 Task: Look for space in Cifuentes, Cuba from 1st August, 2023 to 5th August, 2023 for 3 adults, 1 child in price range Rs.13000 to Rs.20000. Place can be entire place with 2 bedrooms having 3 beds and 2 bathrooms. Property type can be flatguest house, hotel. Booking option can be shelf check-in. Required host language is .
Action: Mouse moved to (393, 88)
Screenshot: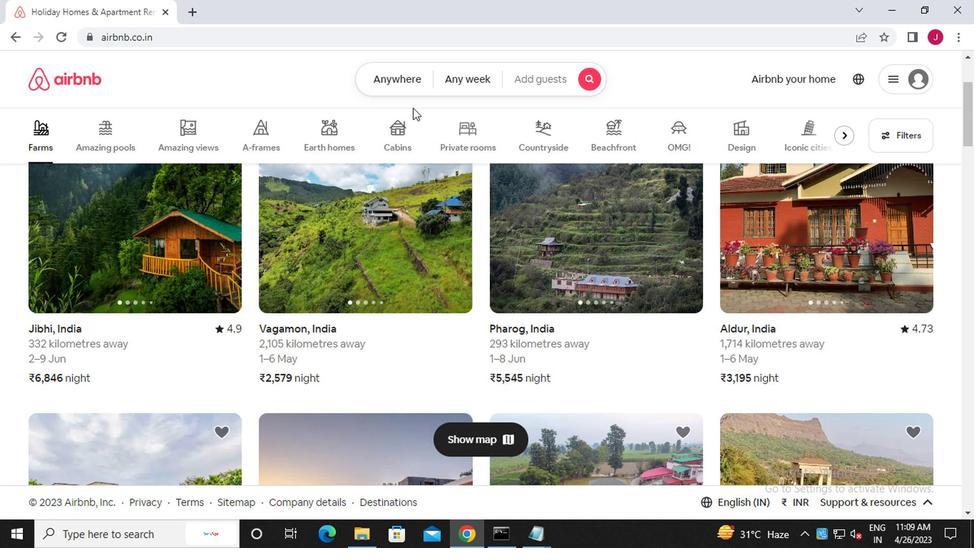 
Action: Mouse pressed left at (393, 88)
Screenshot: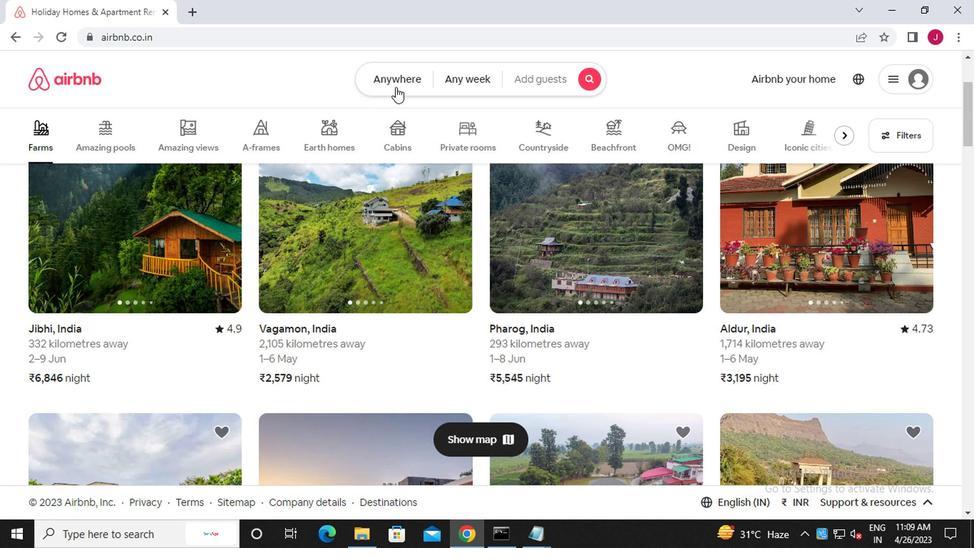 
Action: Mouse moved to (221, 132)
Screenshot: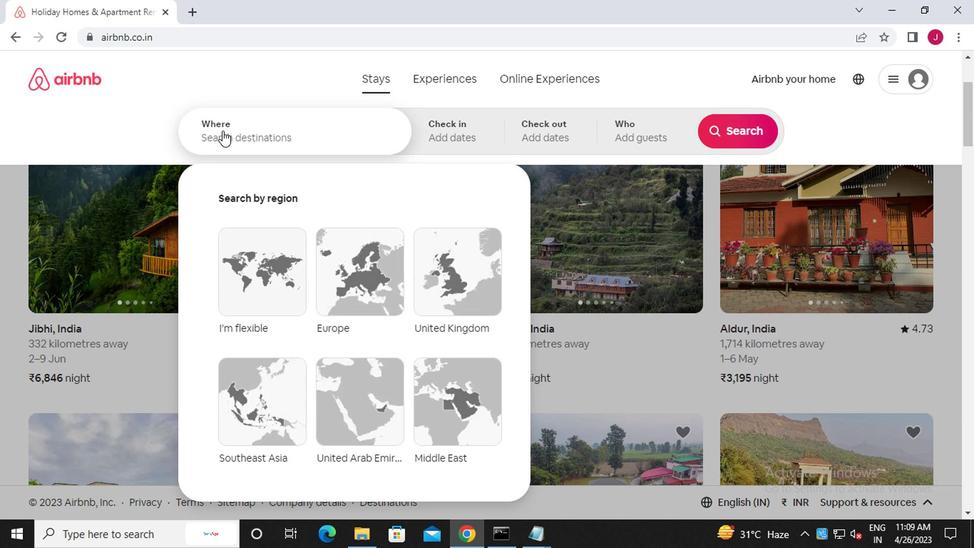 
Action: Mouse pressed left at (221, 132)
Screenshot: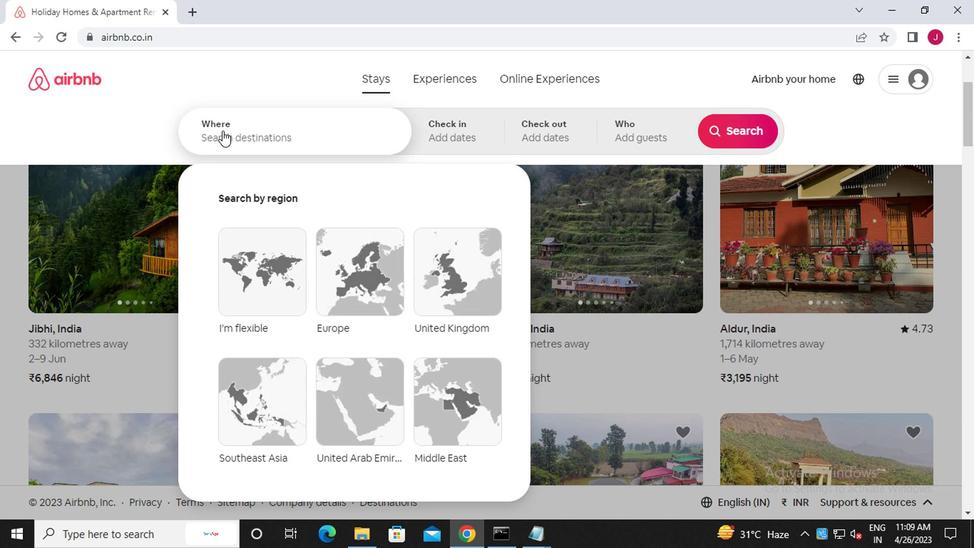 
Action: Mouse moved to (222, 132)
Screenshot: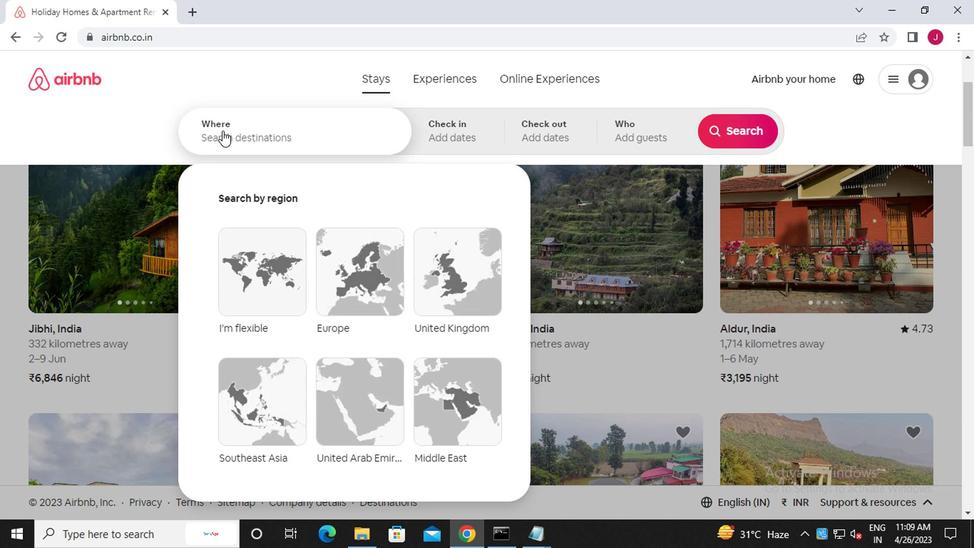
Action: Key pressed c<Key.caps_lock>ifuentes,
Screenshot: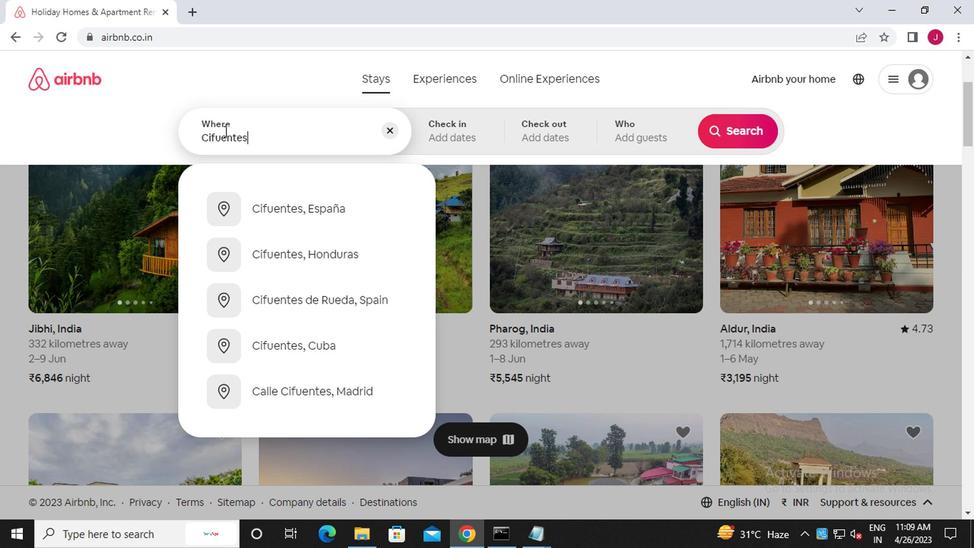 
Action: Mouse moved to (287, 300)
Screenshot: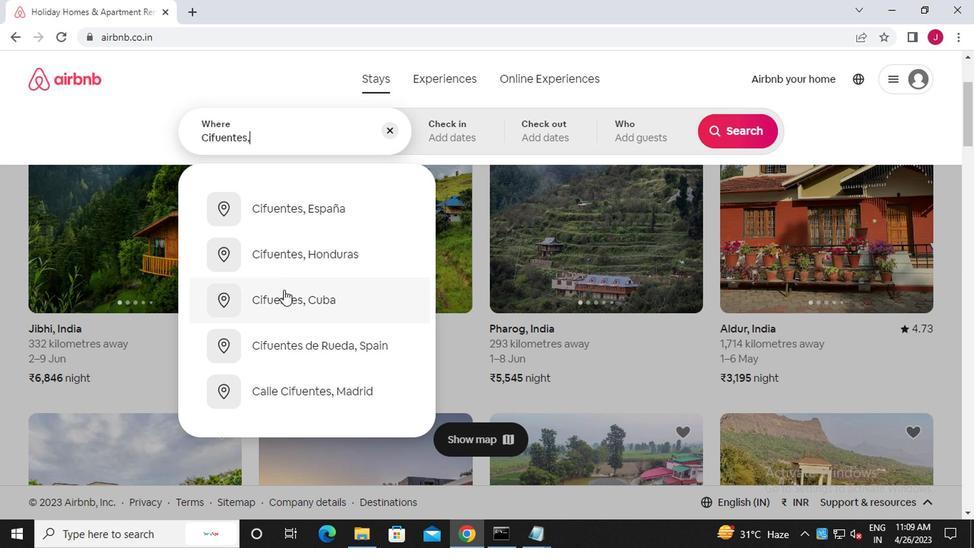 
Action: Mouse pressed left at (287, 300)
Screenshot: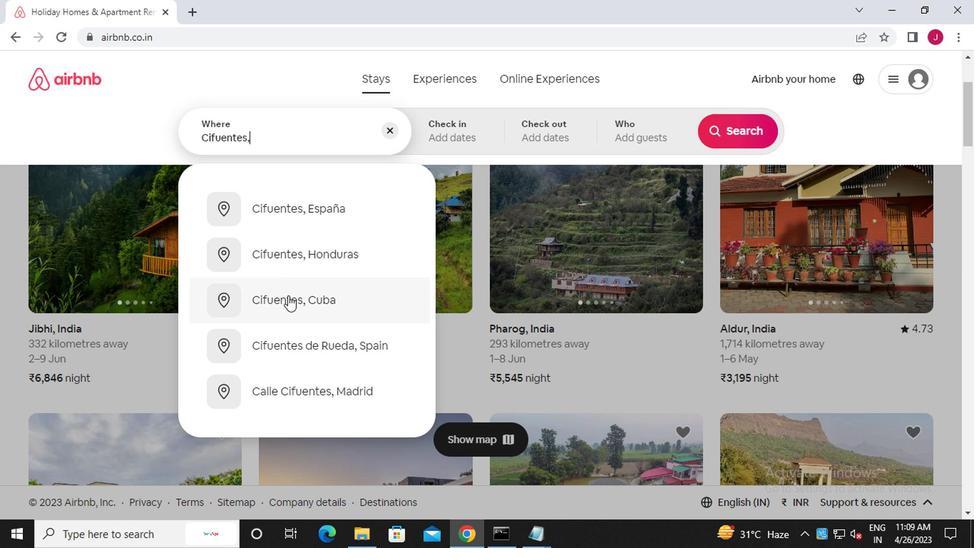 
Action: Mouse moved to (718, 249)
Screenshot: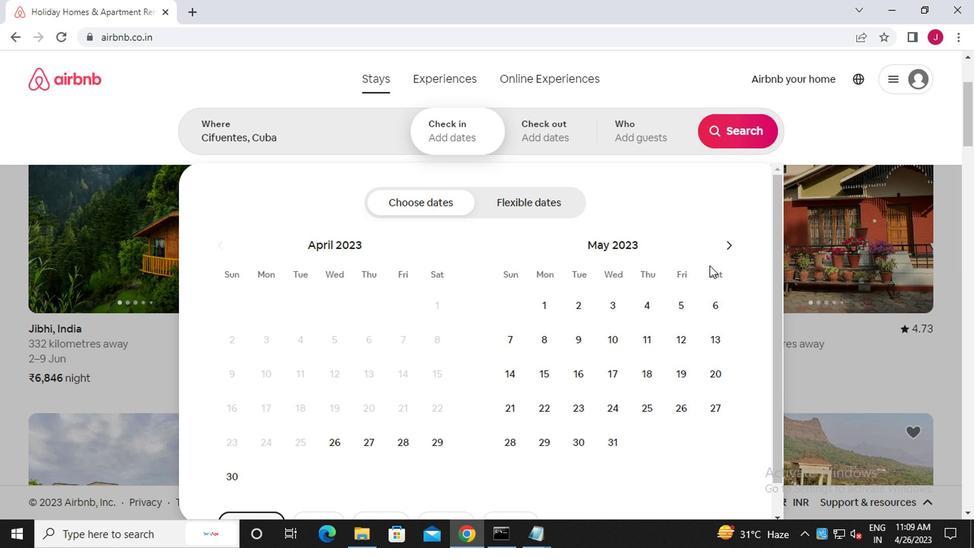 
Action: Mouse pressed left at (718, 249)
Screenshot: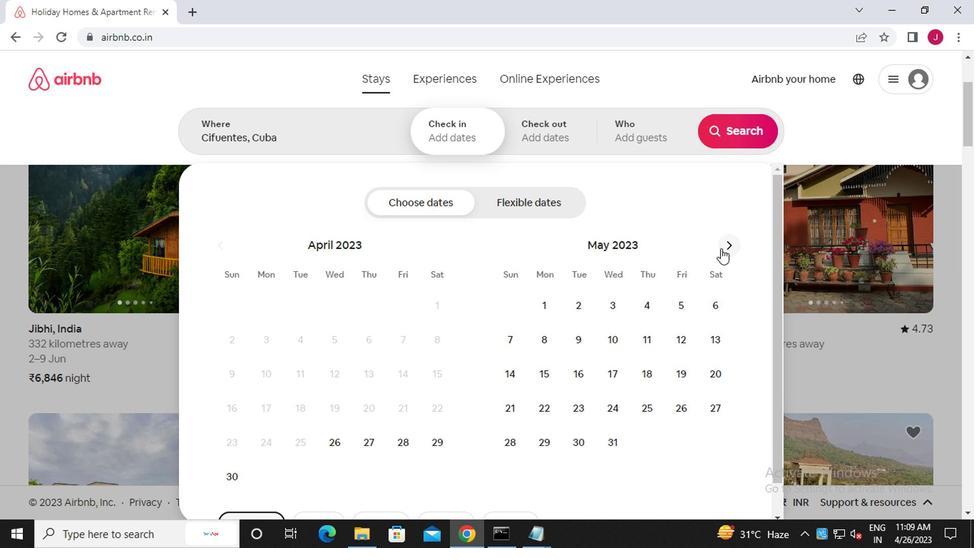 
Action: Mouse pressed left at (718, 249)
Screenshot: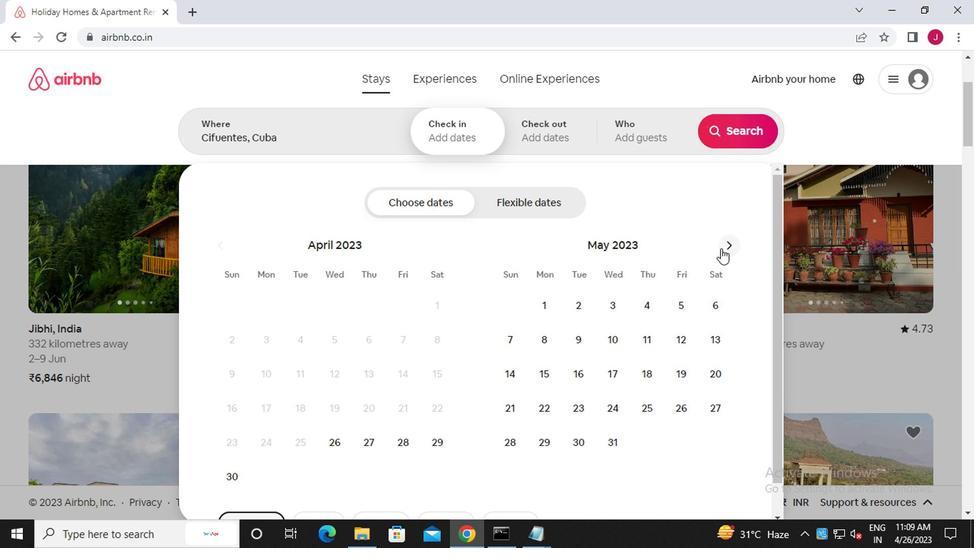 
Action: Mouse pressed left at (718, 249)
Screenshot: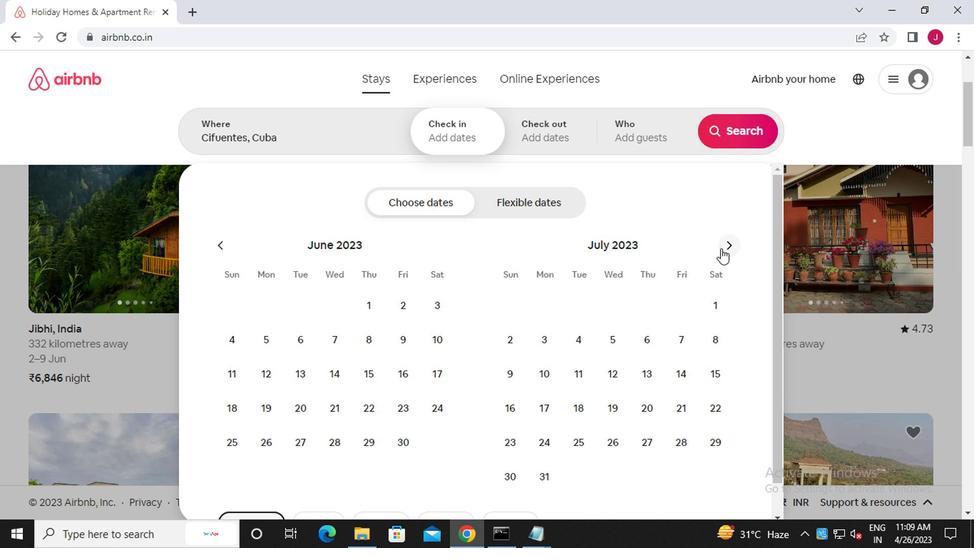 
Action: Mouse moved to (575, 304)
Screenshot: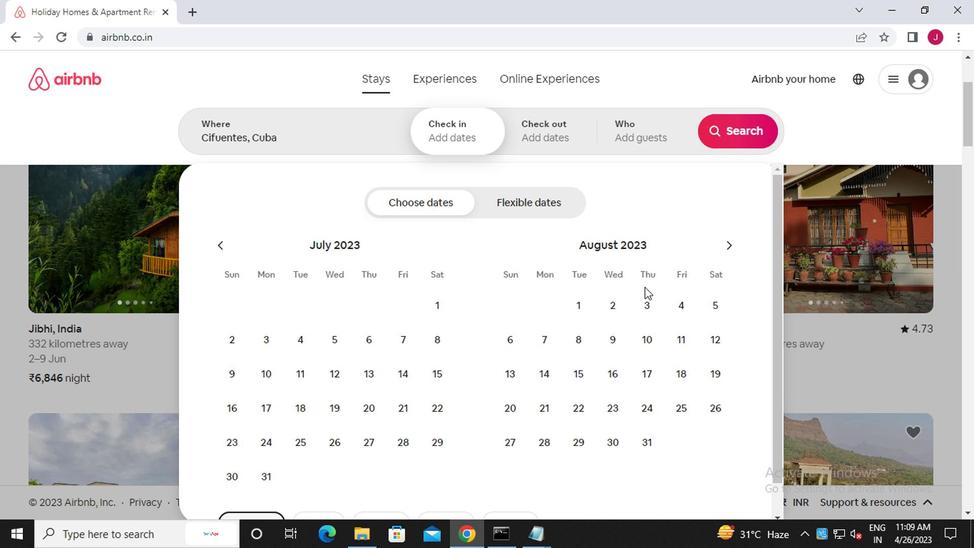 
Action: Mouse pressed left at (575, 304)
Screenshot: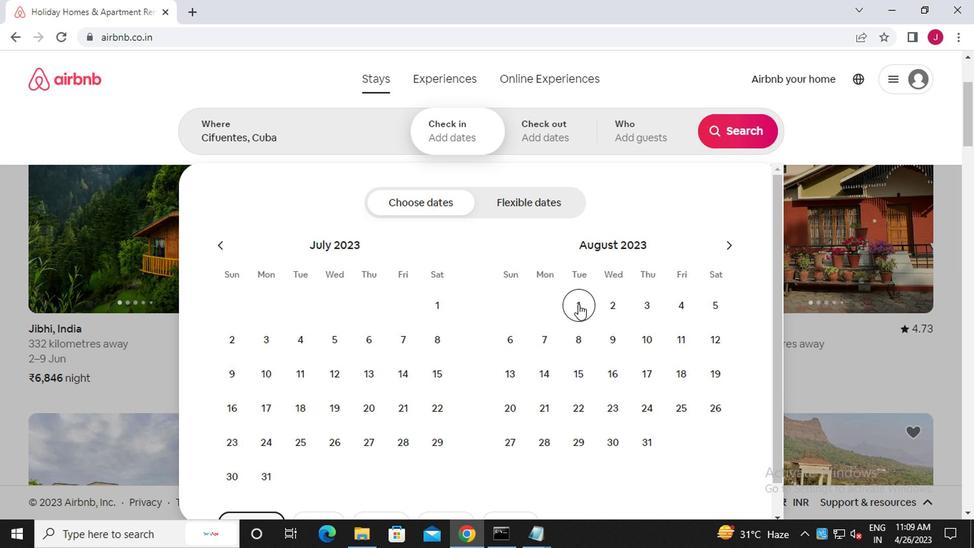 
Action: Mouse moved to (707, 303)
Screenshot: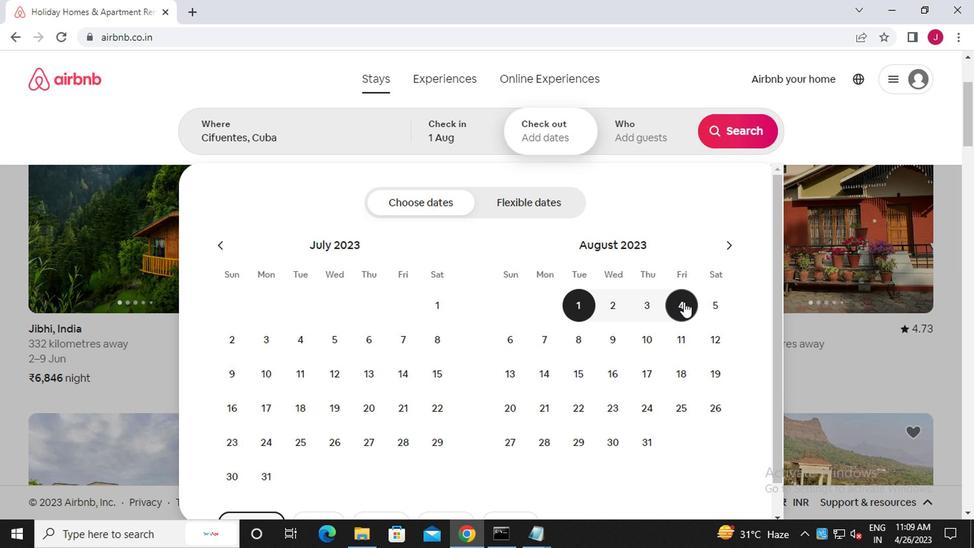 
Action: Mouse pressed left at (707, 303)
Screenshot: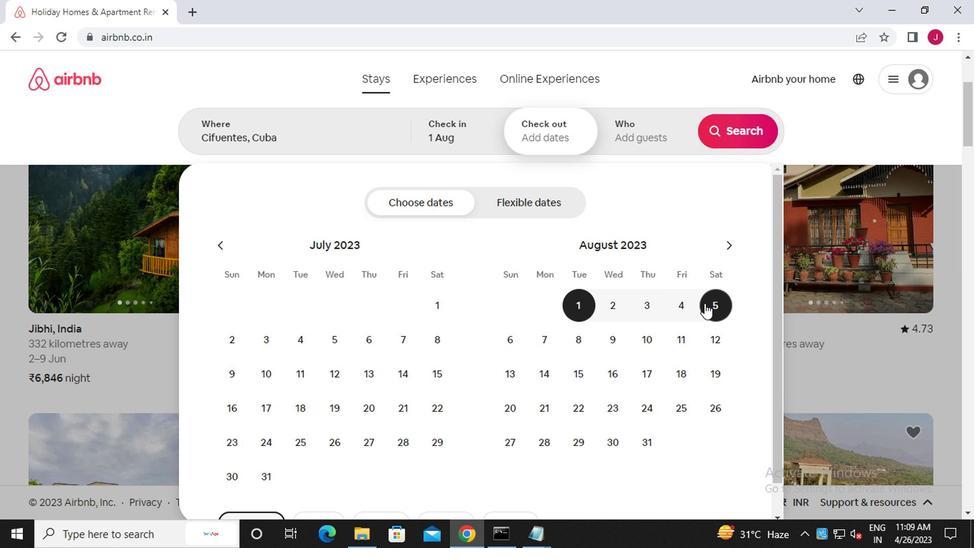 
Action: Mouse moved to (653, 140)
Screenshot: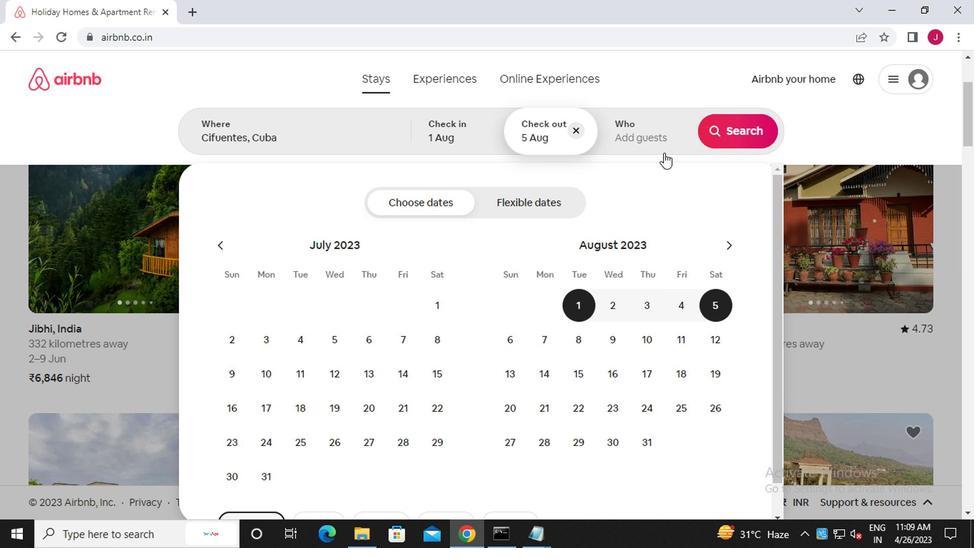 
Action: Mouse pressed left at (653, 140)
Screenshot: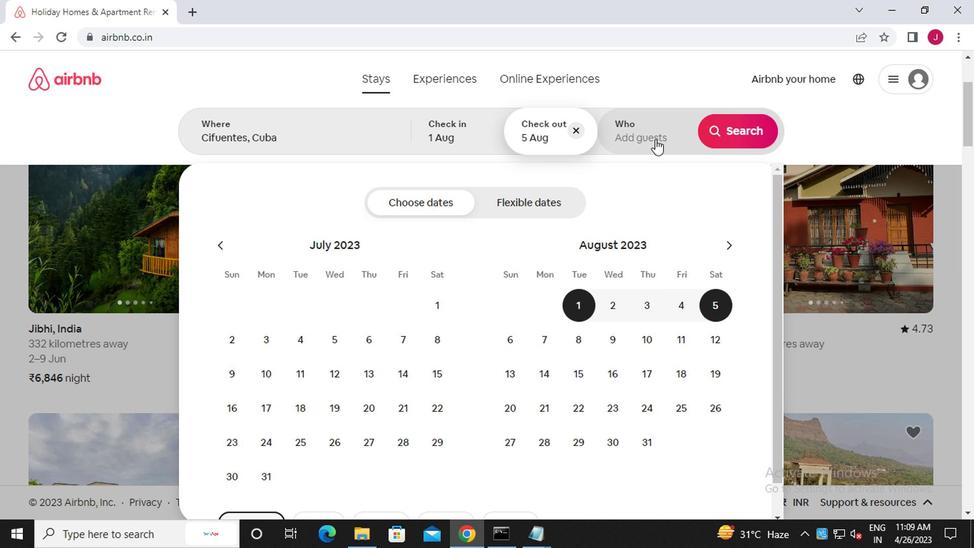 
Action: Mouse moved to (739, 206)
Screenshot: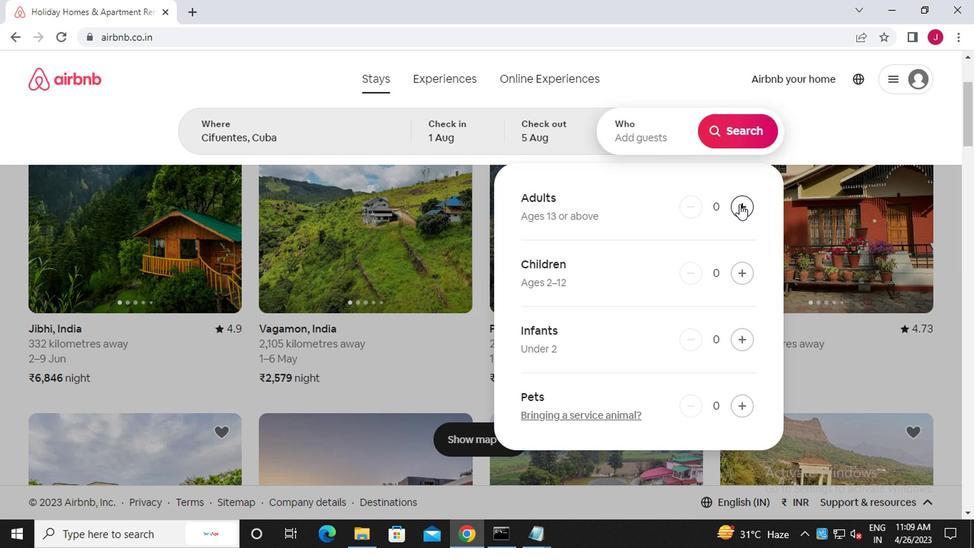 
Action: Mouse pressed left at (739, 206)
Screenshot: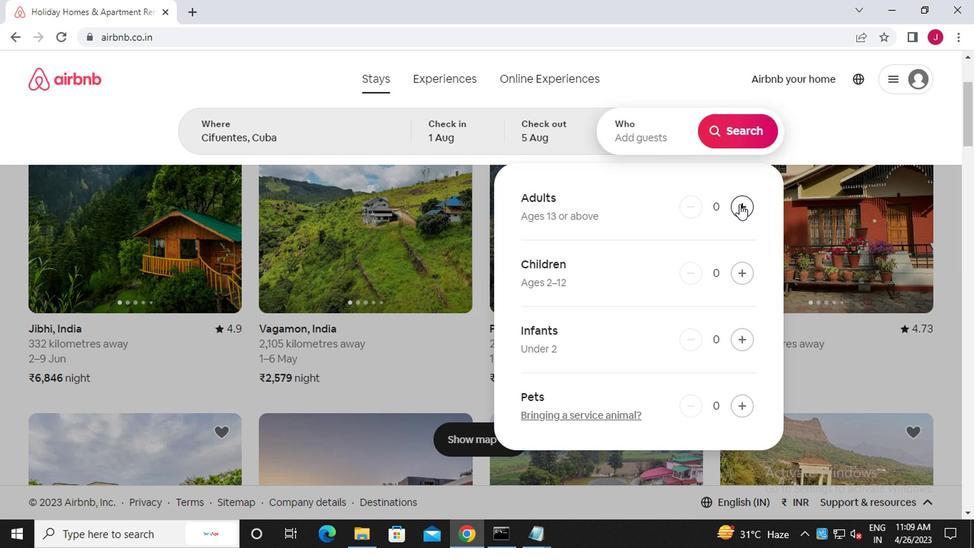 
Action: Mouse moved to (739, 206)
Screenshot: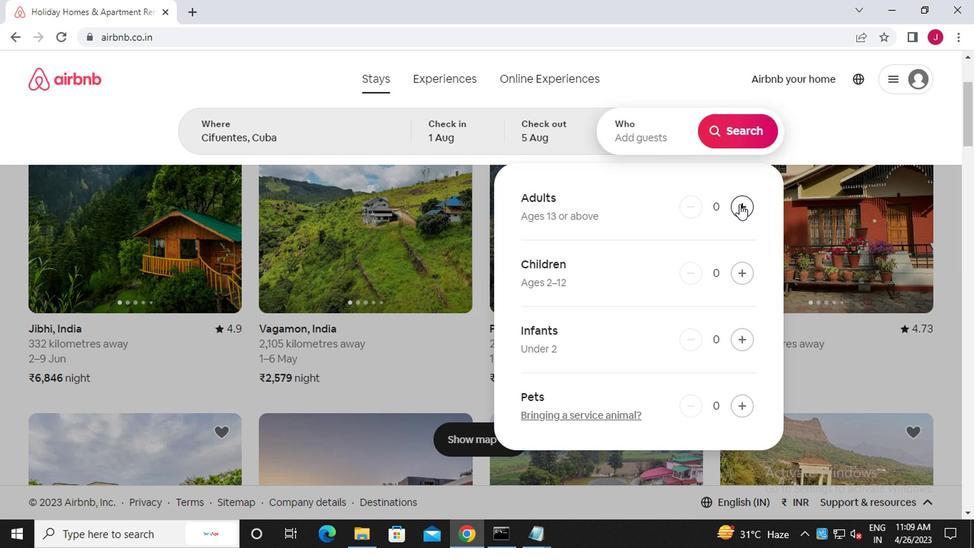 
Action: Mouse pressed left at (739, 206)
Screenshot: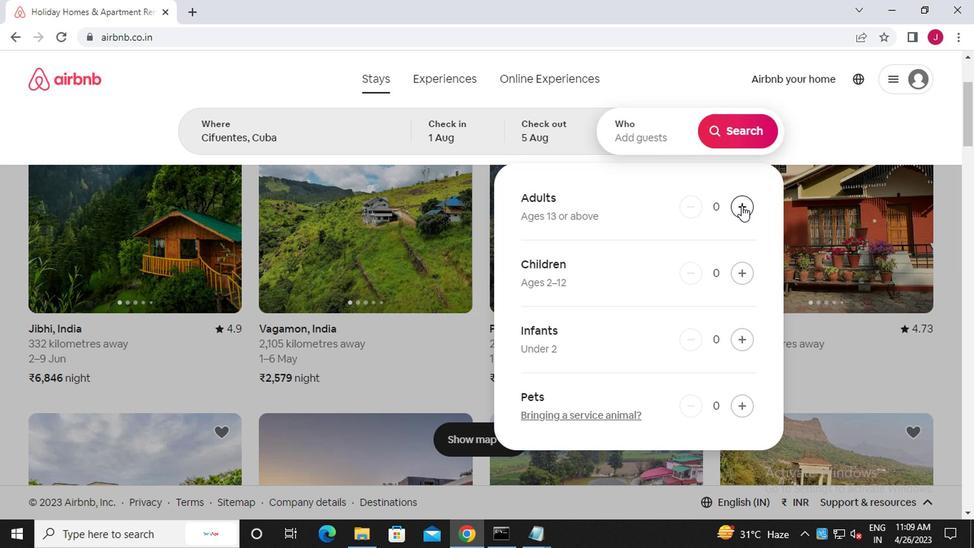 
Action: Mouse pressed left at (739, 206)
Screenshot: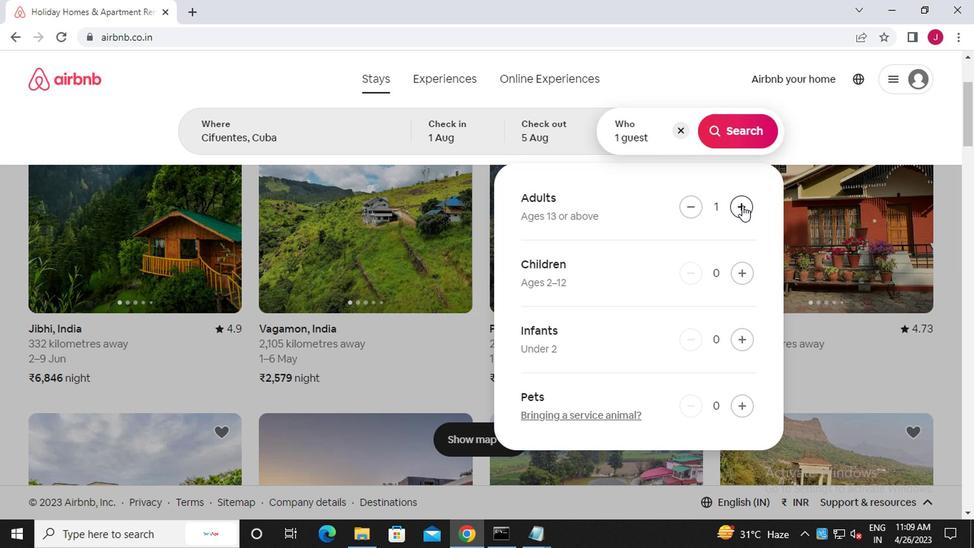 
Action: Mouse moved to (739, 269)
Screenshot: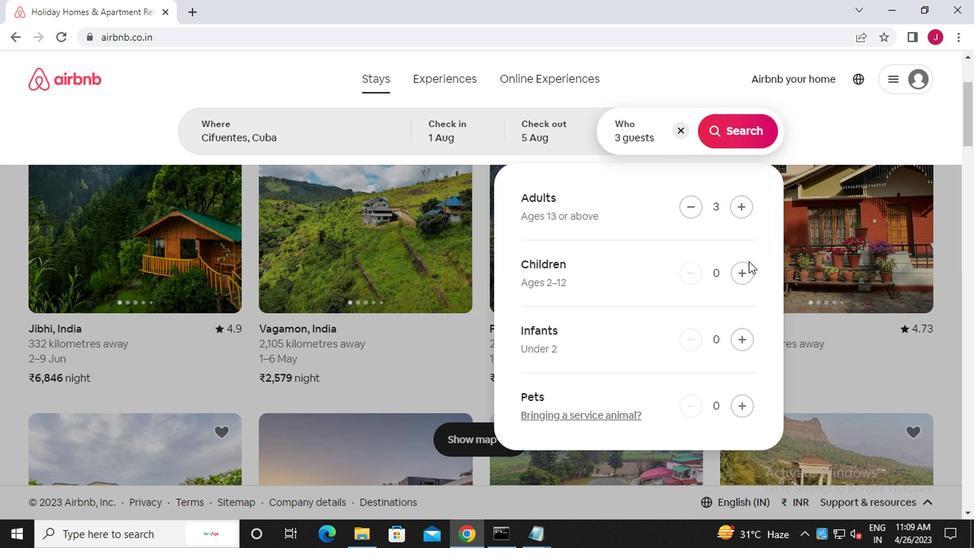 
Action: Mouse pressed left at (739, 269)
Screenshot: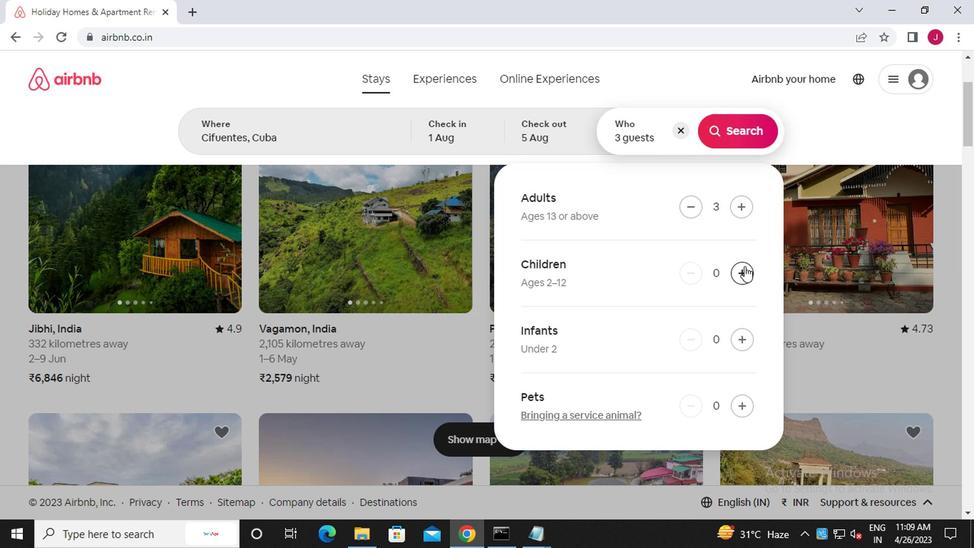 
Action: Mouse moved to (732, 129)
Screenshot: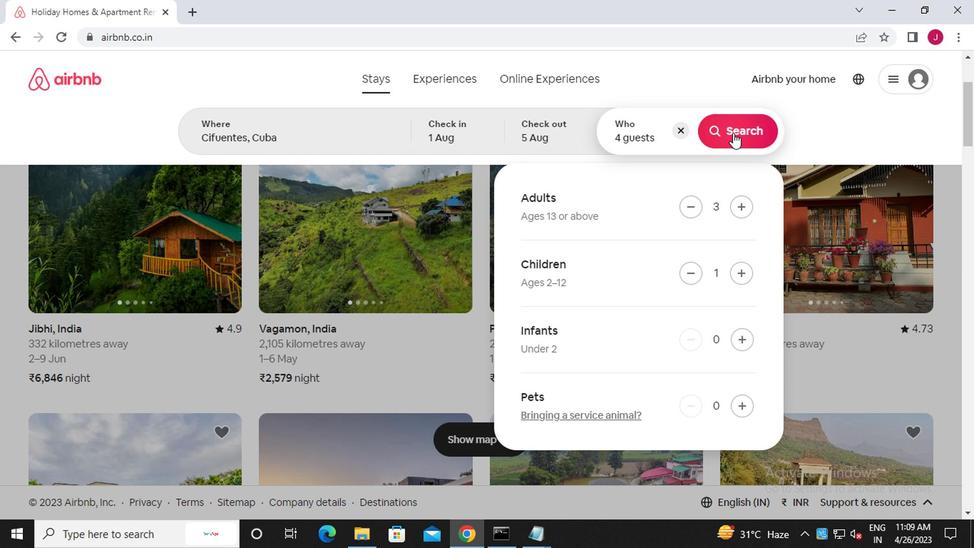 
Action: Mouse pressed left at (732, 129)
Screenshot: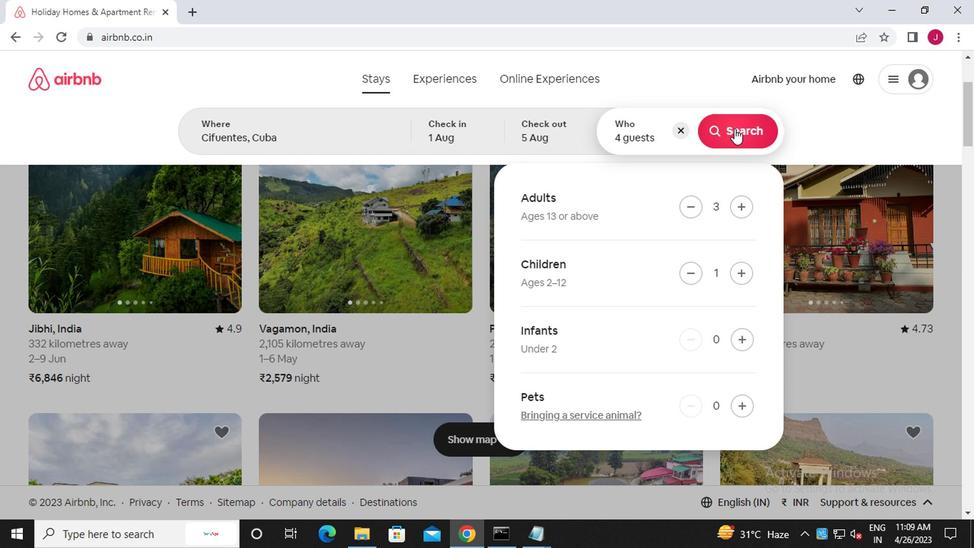 
Action: Mouse moved to (911, 129)
Screenshot: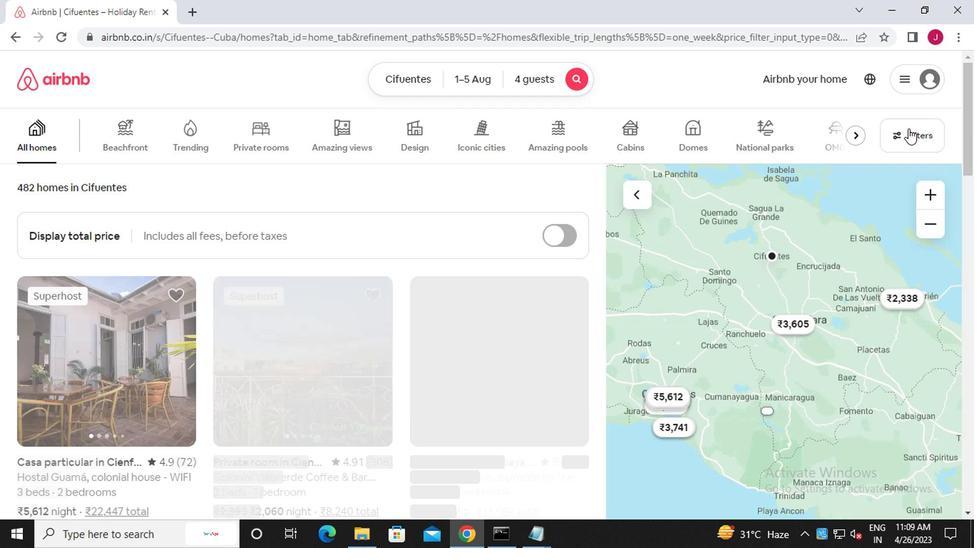 
Action: Mouse pressed left at (911, 129)
Screenshot: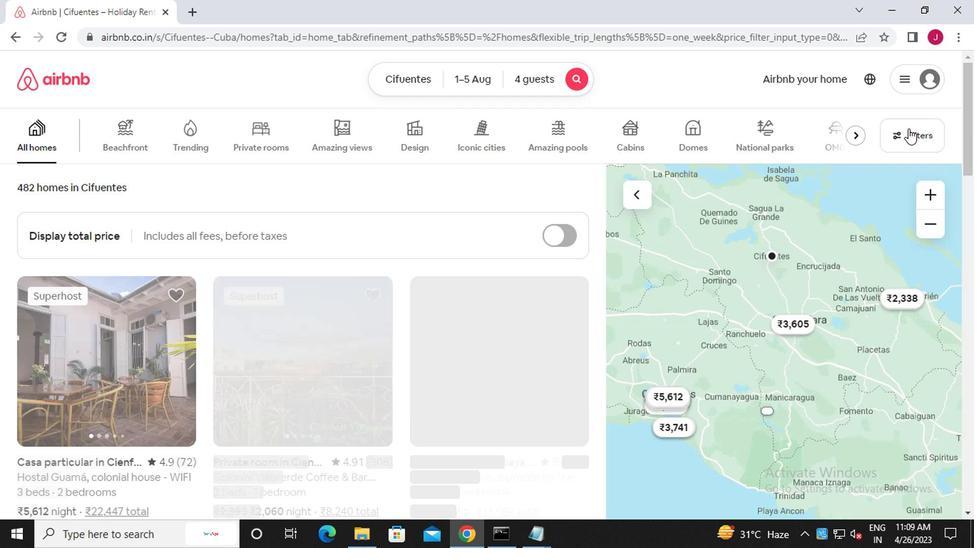 
Action: Mouse moved to (355, 304)
Screenshot: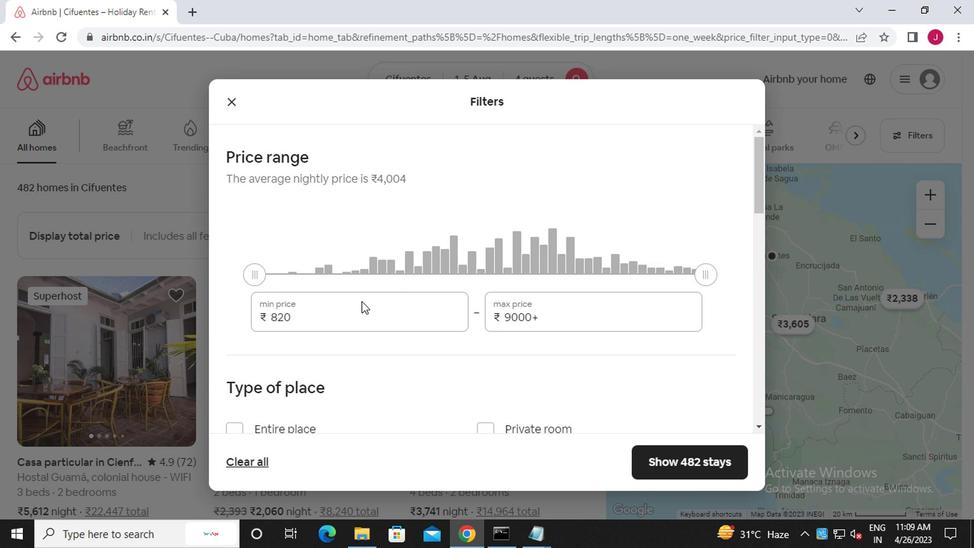 
Action: Mouse pressed left at (355, 304)
Screenshot: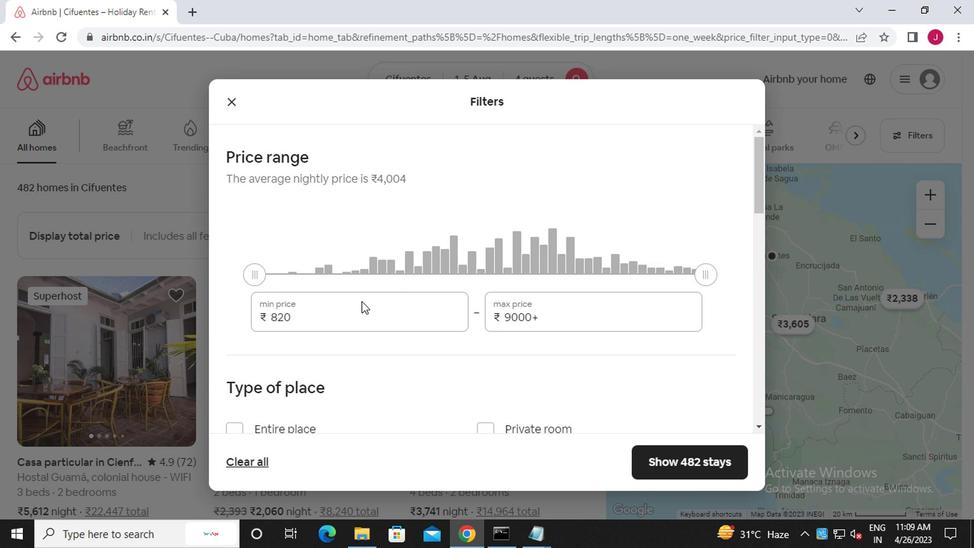 
Action: Mouse moved to (352, 302)
Screenshot: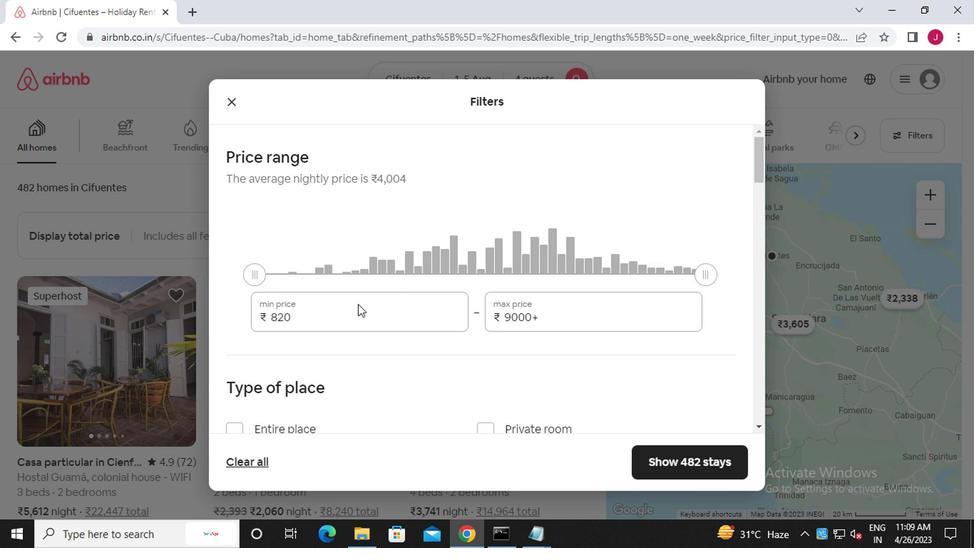 
Action: Key pressed <Key.backspace><Key.backspace><Key.backspace><Key.backspace><<97>><<99>><<96>><<96>><<96>>
Screenshot: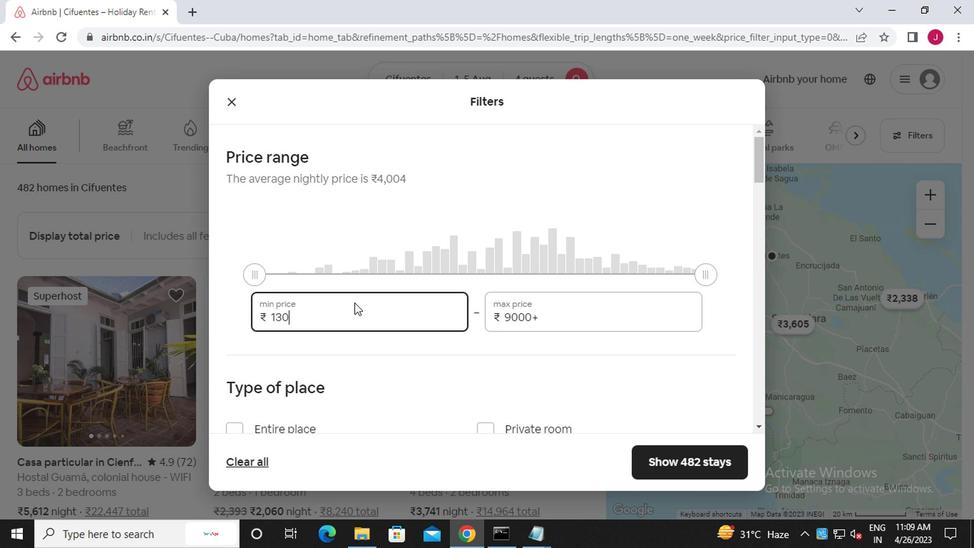 
Action: Mouse moved to (540, 318)
Screenshot: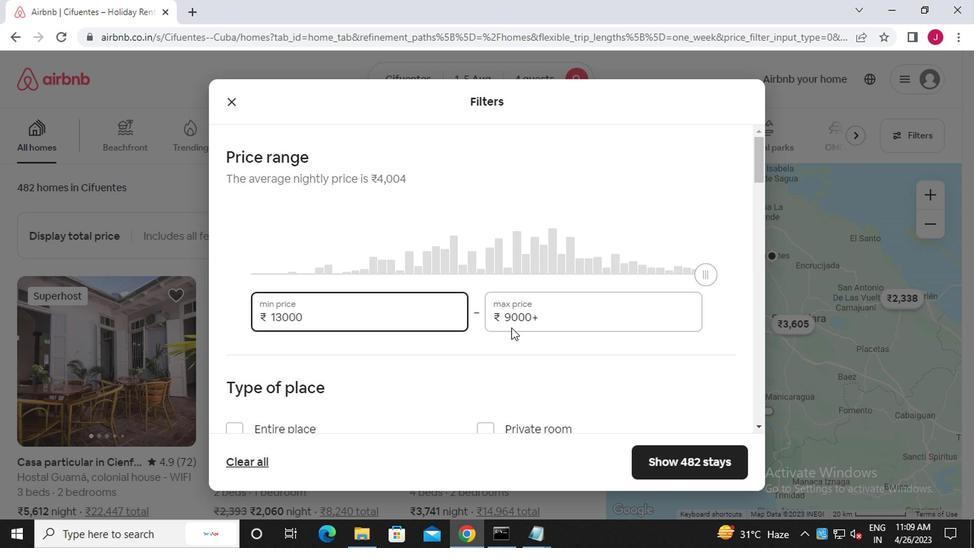
Action: Mouse pressed left at (540, 318)
Screenshot: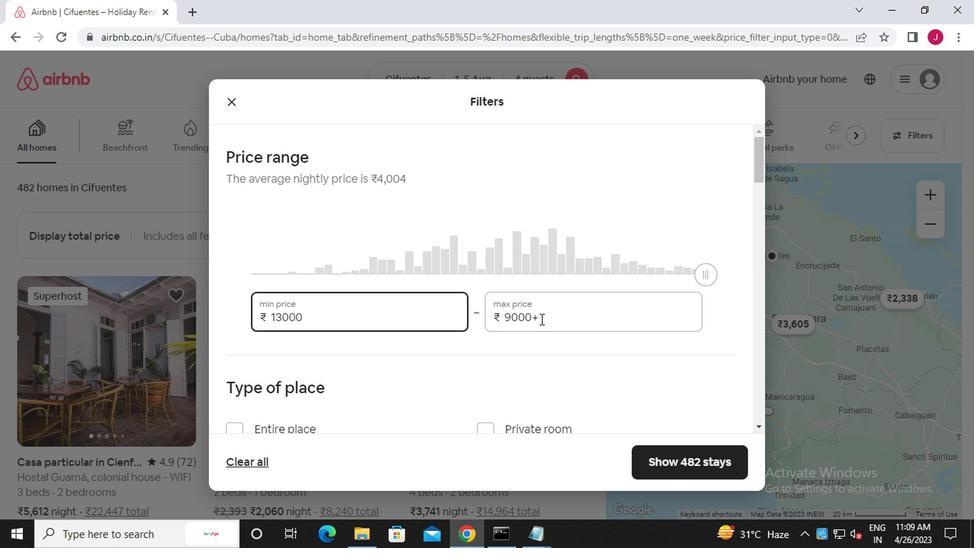 
Action: Key pressed <Key.backspace><Key.backspace><Key.backspace><Key.backspace><Key.backspace><Key.backspace><Key.backspace><Key.backspace><Key.backspace><Key.backspace><<98>><<96>><<96>><<96>><<96>>
Screenshot: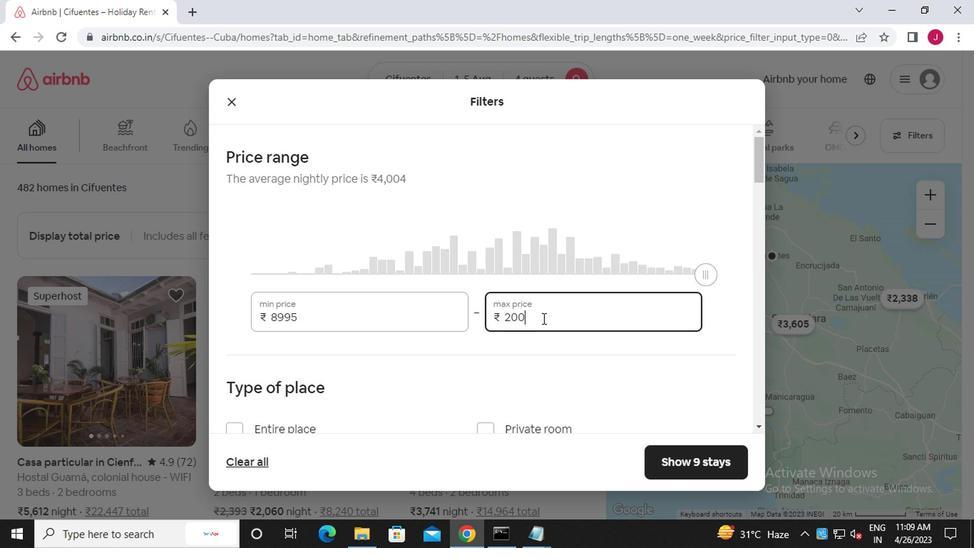 
Action: Mouse scrolled (540, 318) with delta (0, 0)
Screenshot: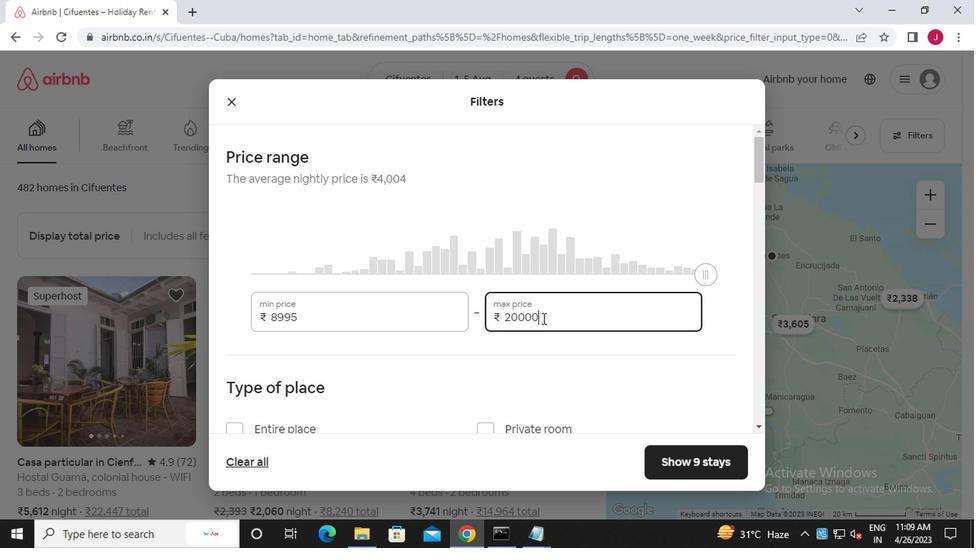 
Action: Mouse scrolled (540, 318) with delta (0, 0)
Screenshot: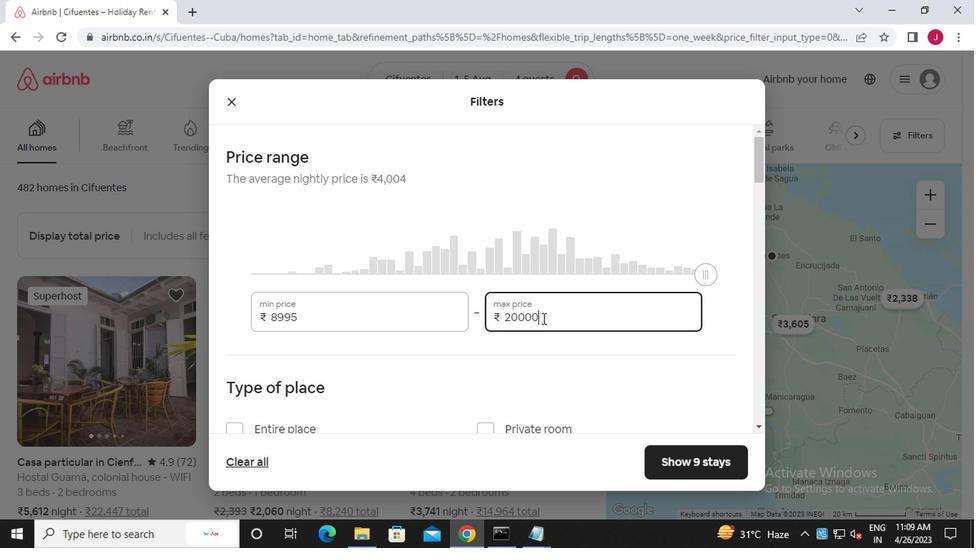 
Action: Mouse scrolled (540, 318) with delta (0, 0)
Screenshot: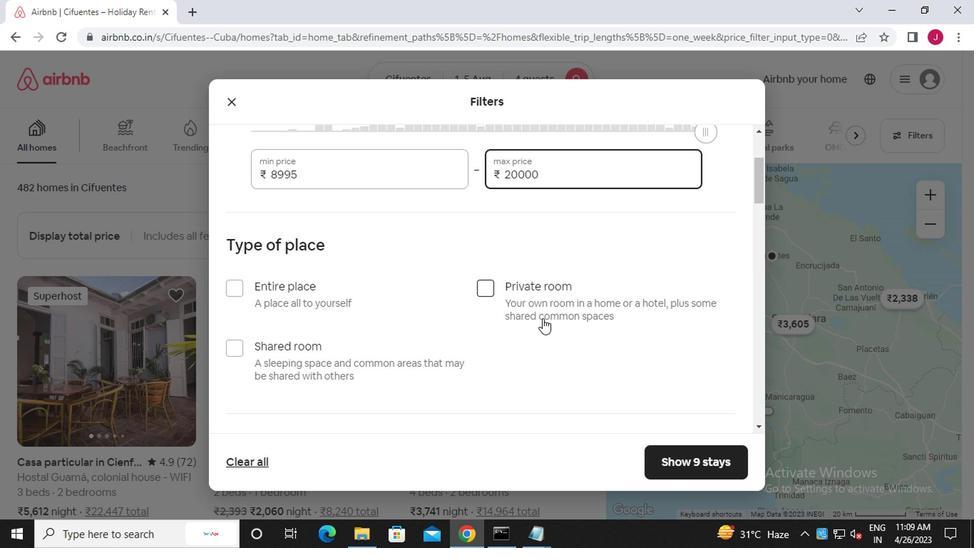 
Action: Mouse moved to (237, 222)
Screenshot: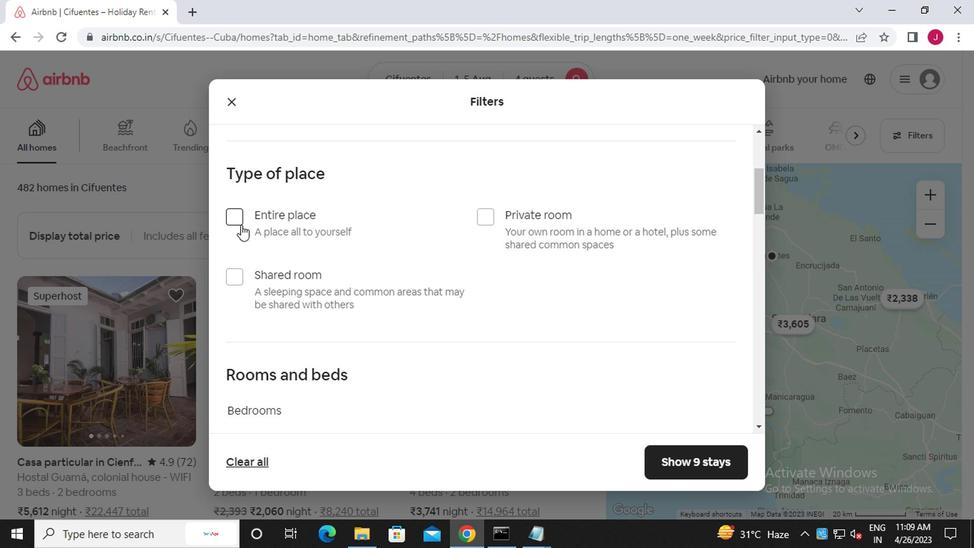 
Action: Mouse pressed left at (237, 222)
Screenshot: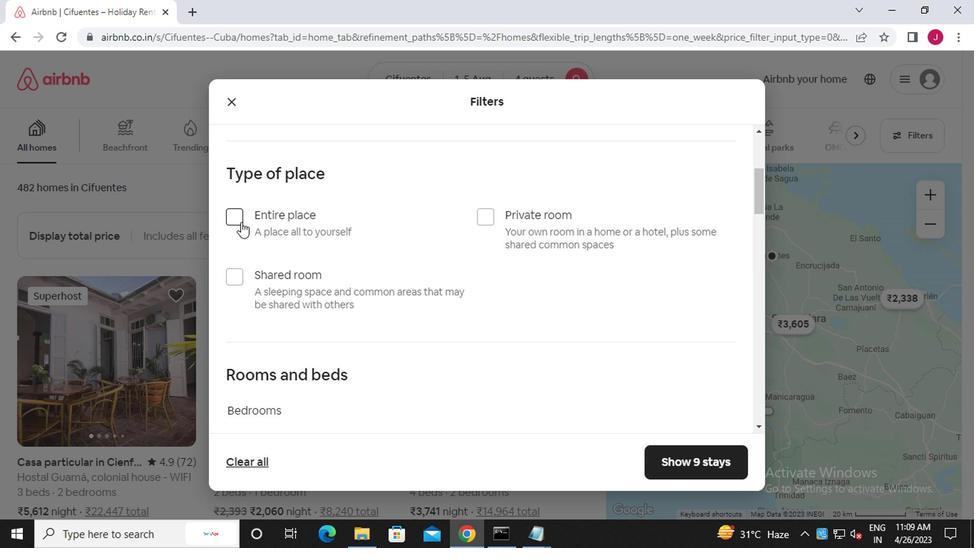 
Action: Mouse moved to (346, 259)
Screenshot: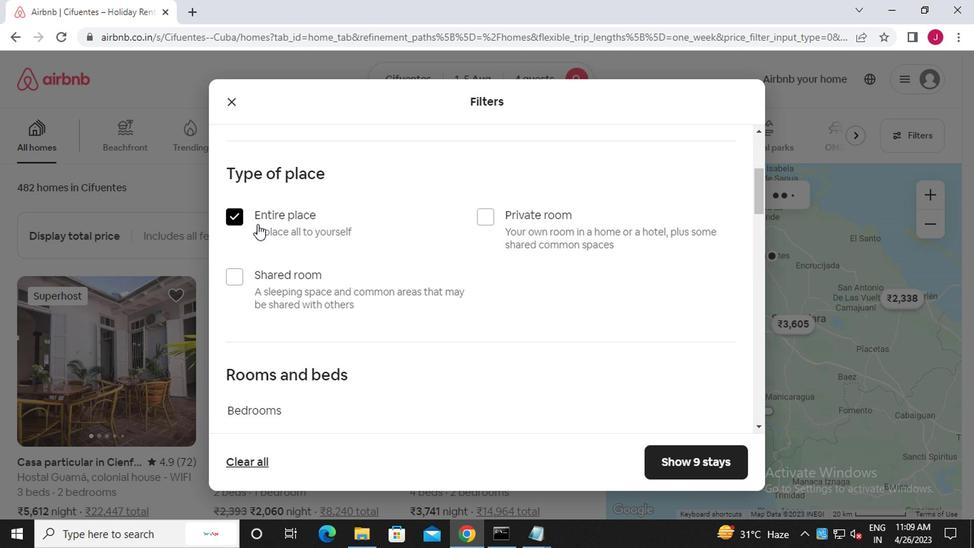 
Action: Mouse scrolled (346, 258) with delta (0, -1)
Screenshot: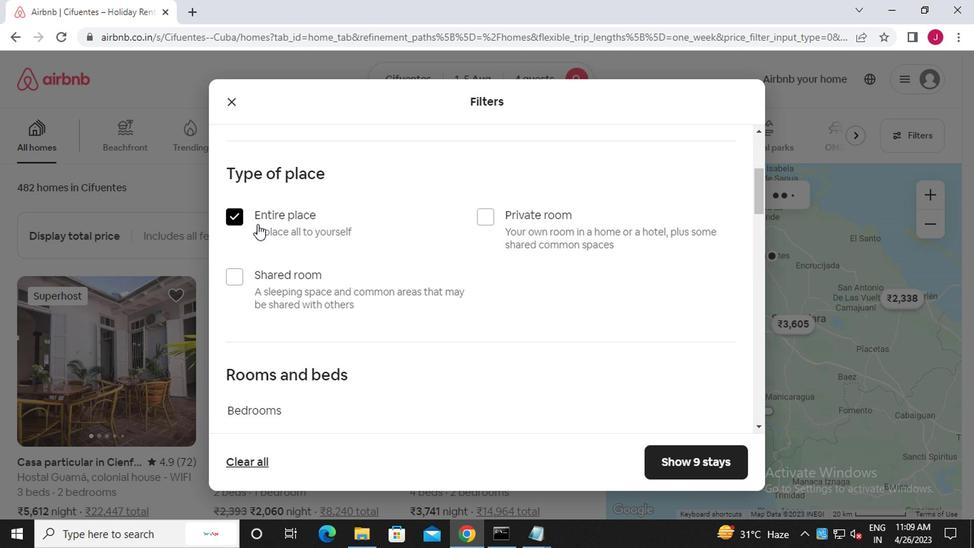 
Action: Mouse moved to (346, 259)
Screenshot: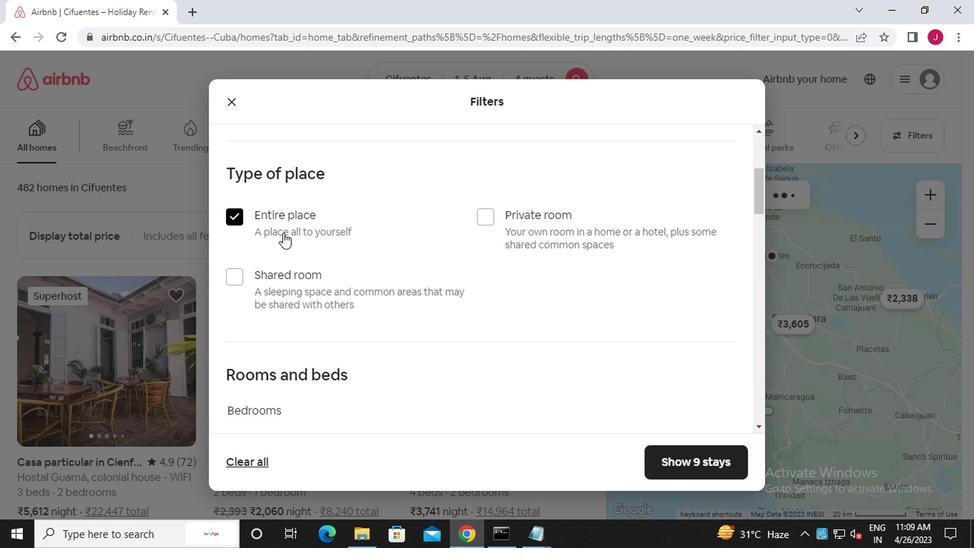 
Action: Mouse scrolled (346, 258) with delta (0, -1)
Screenshot: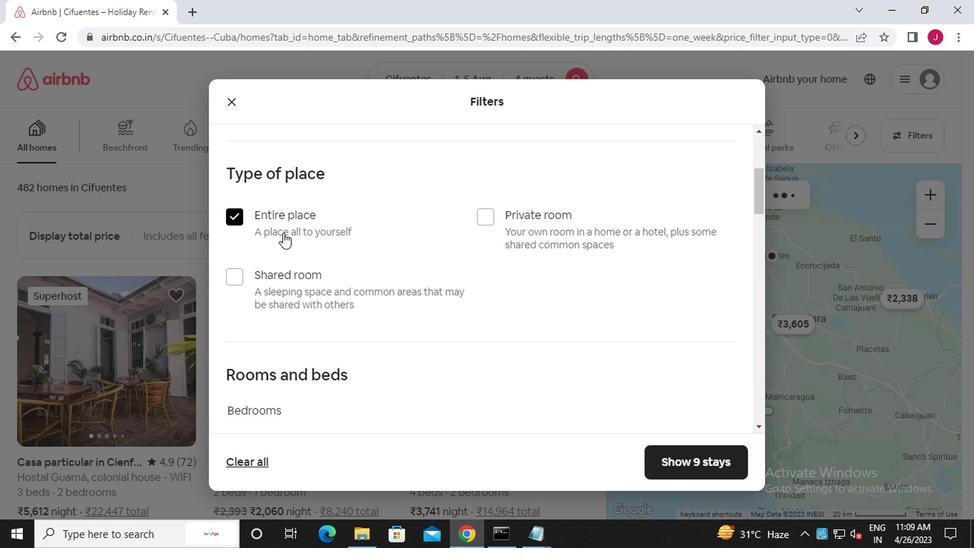 
Action: Mouse scrolled (346, 258) with delta (0, -1)
Screenshot: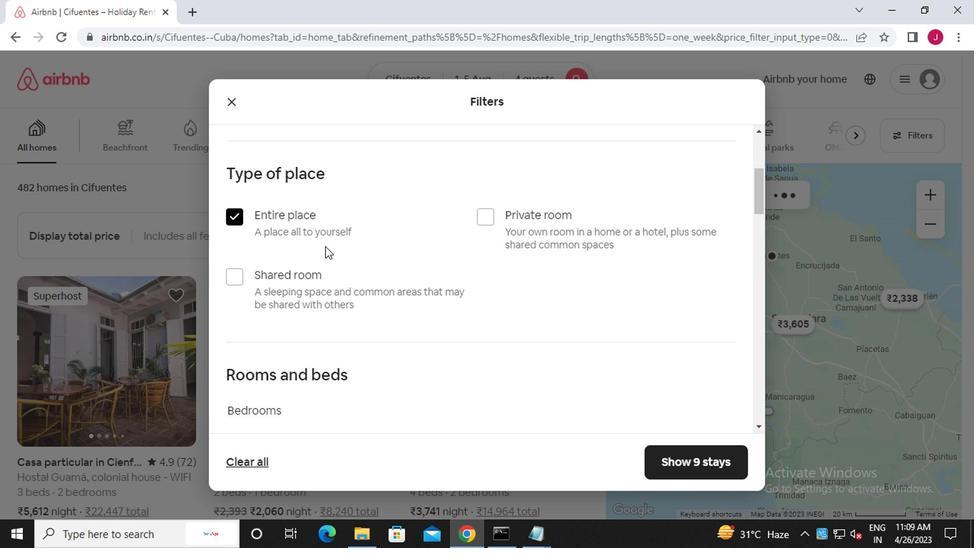 
Action: Mouse moved to (353, 238)
Screenshot: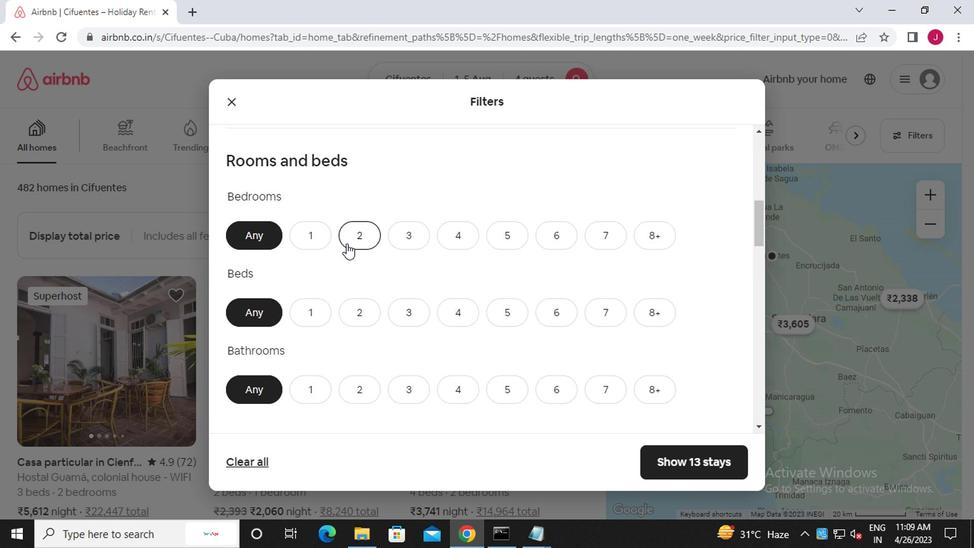 
Action: Mouse pressed left at (353, 238)
Screenshot: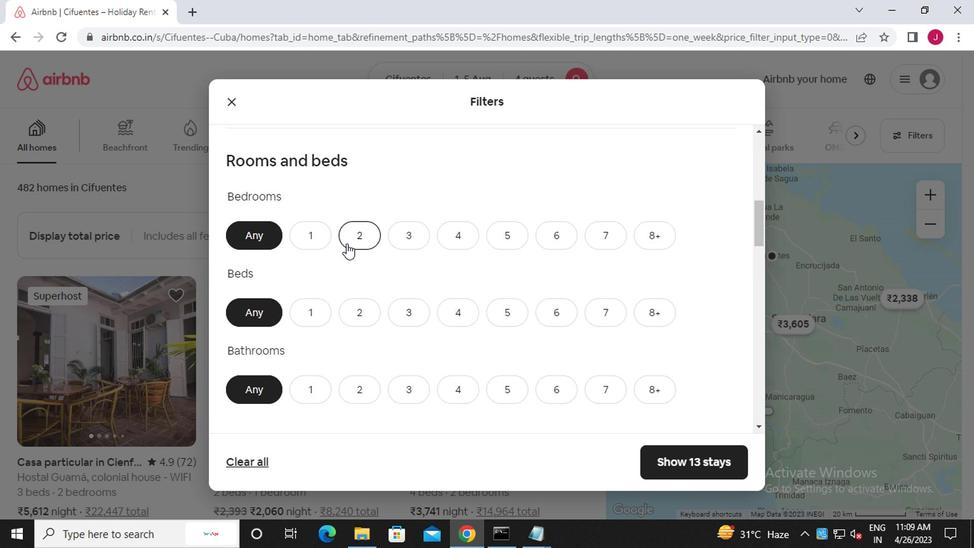 
Action: Mouse moved to (400, 309)
Screenshot: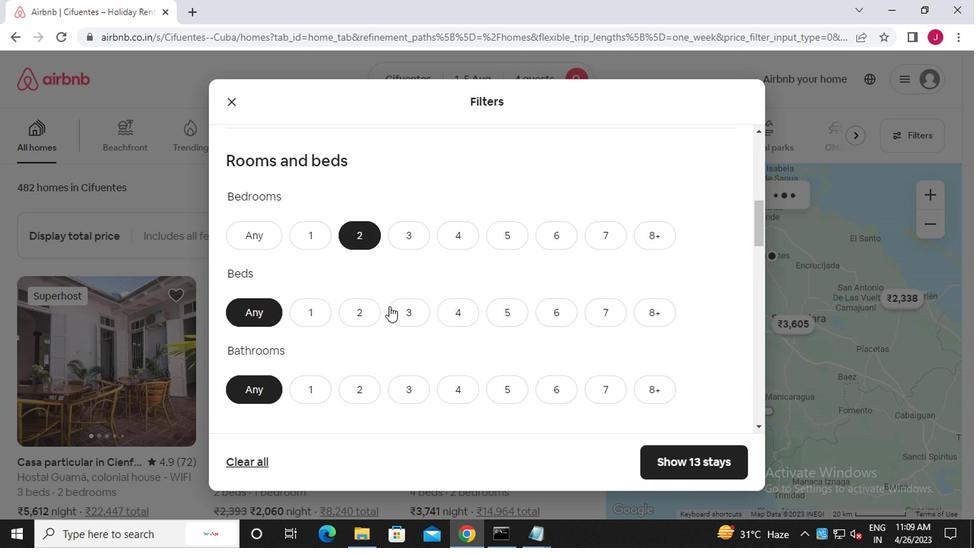 
Action: Mouse pressed left at (400, 309)
Screenshot: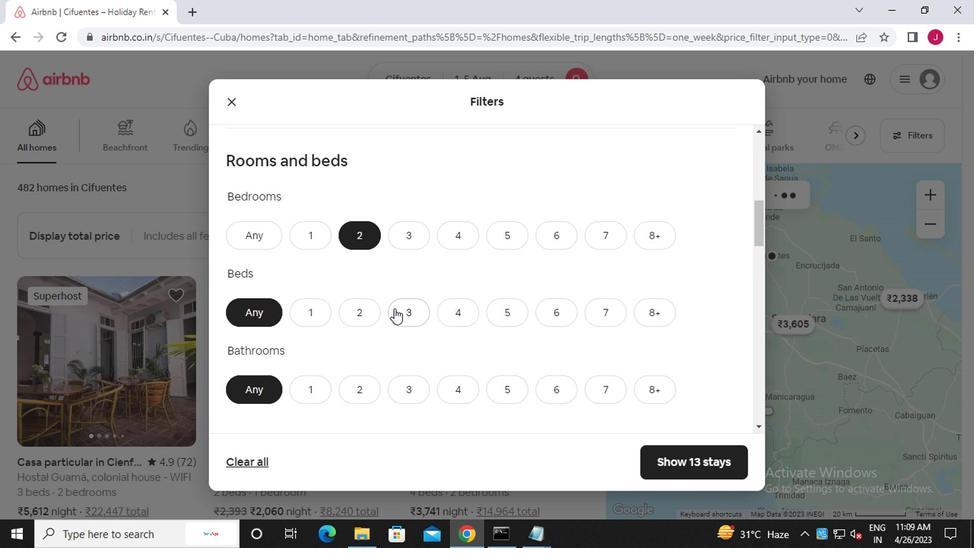
Action: Mouse moved to (357, 388)
Screenshot: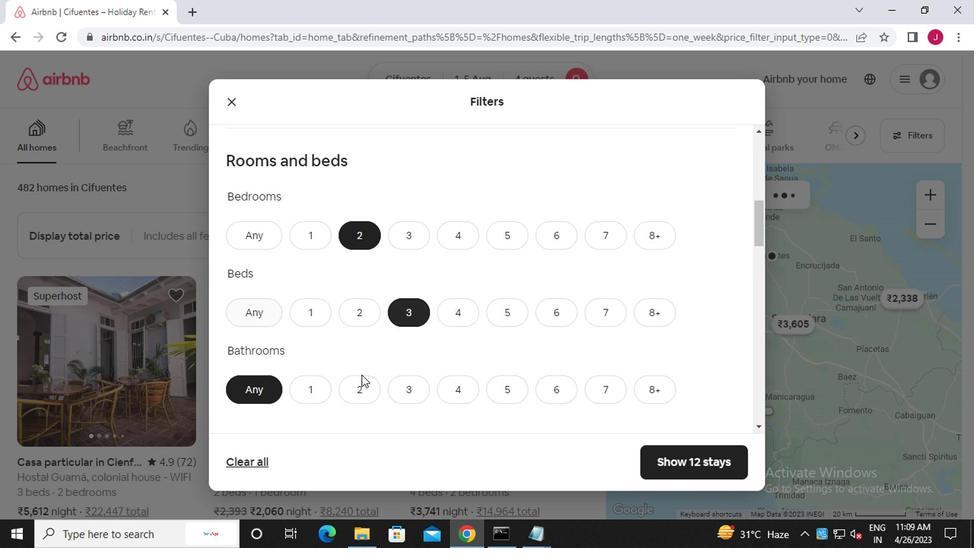 
Action: Mouse pressed left at (357, 388)
Screenshot: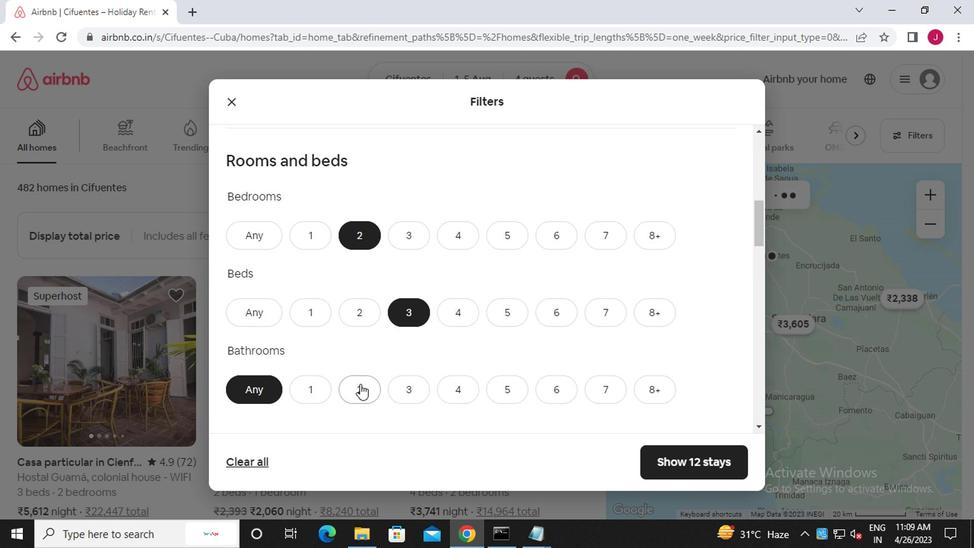 
Action: Mouse scrolled (357, 387) with delta (0, -1)
Screenshot: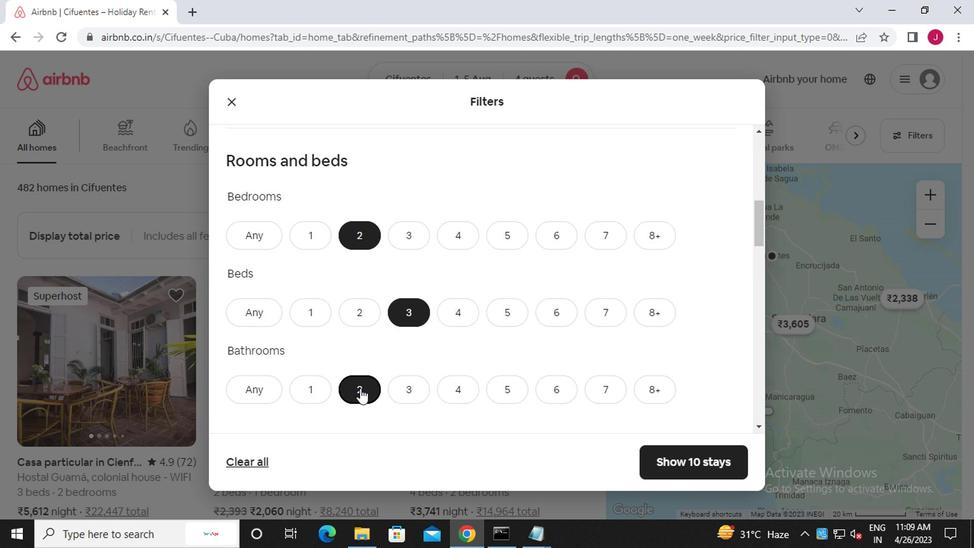 
Action: Mouse scrolled (357, 387) with delta (0, -1)
Screenshot: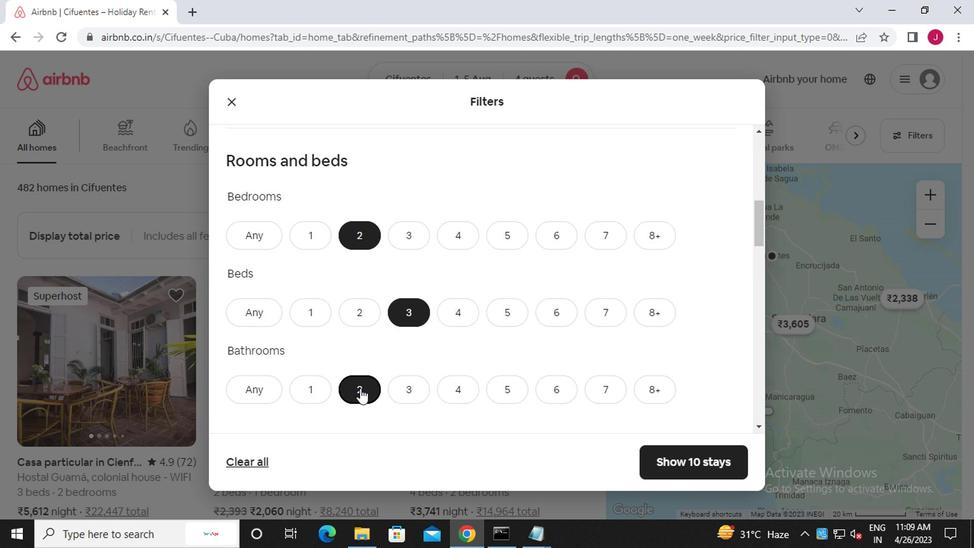 
Action: Mouse moved to (297, 394)
Screenshot: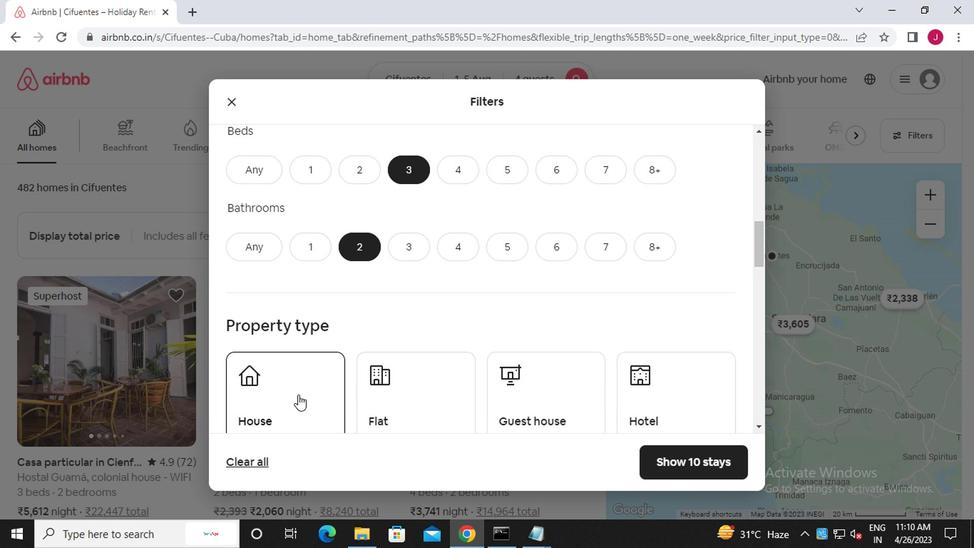 
Action: Mouse scrolled (297, 393) with delta (0, -1)
Screenshot: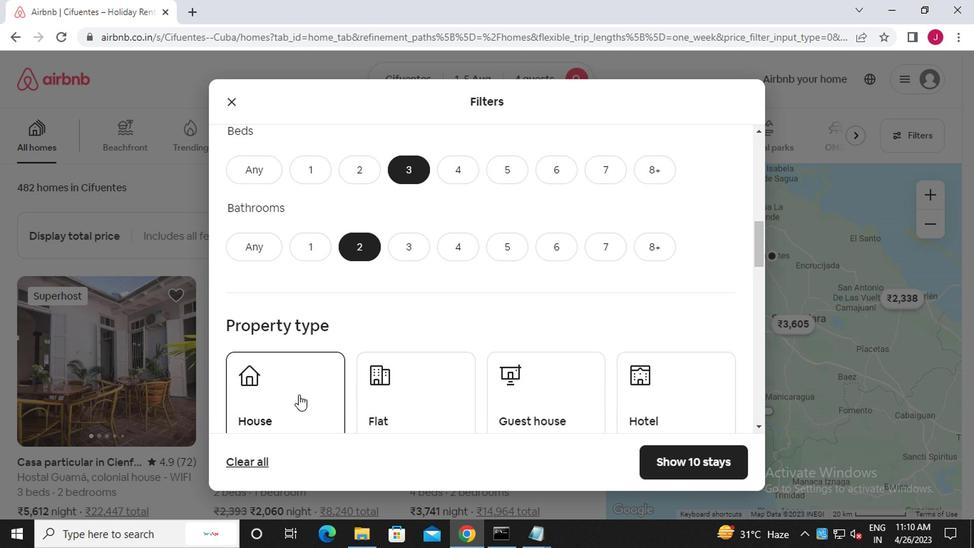 
Action: Mouse moved to (402, 327)
Screenshot: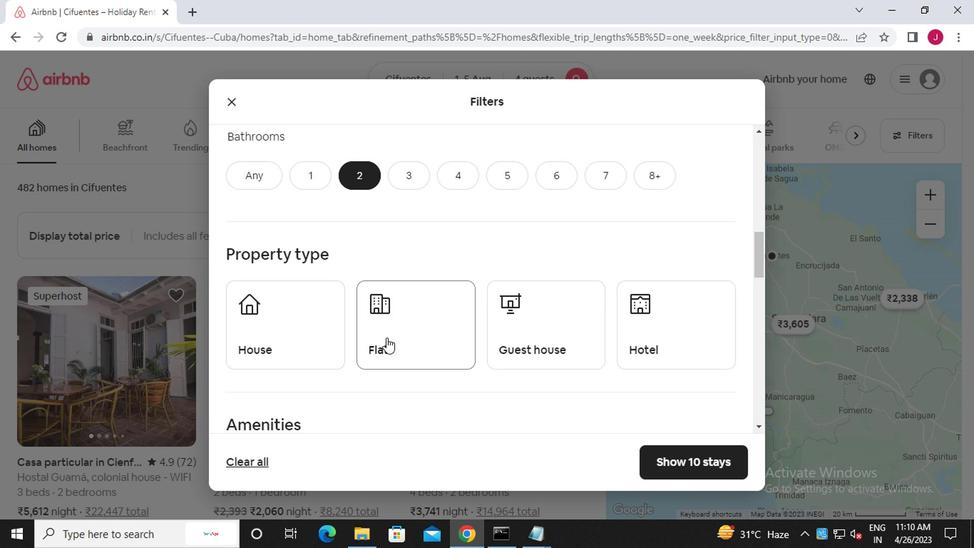 
Action: Mouse pressed left at (402, 327)
Screenshot: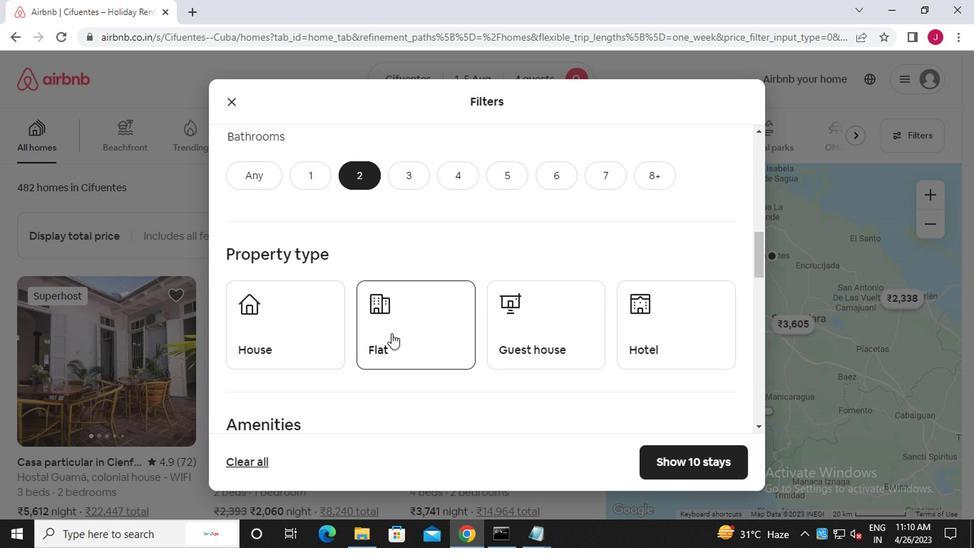 
Action: Mouse moved to (520, 333)
Screenshot: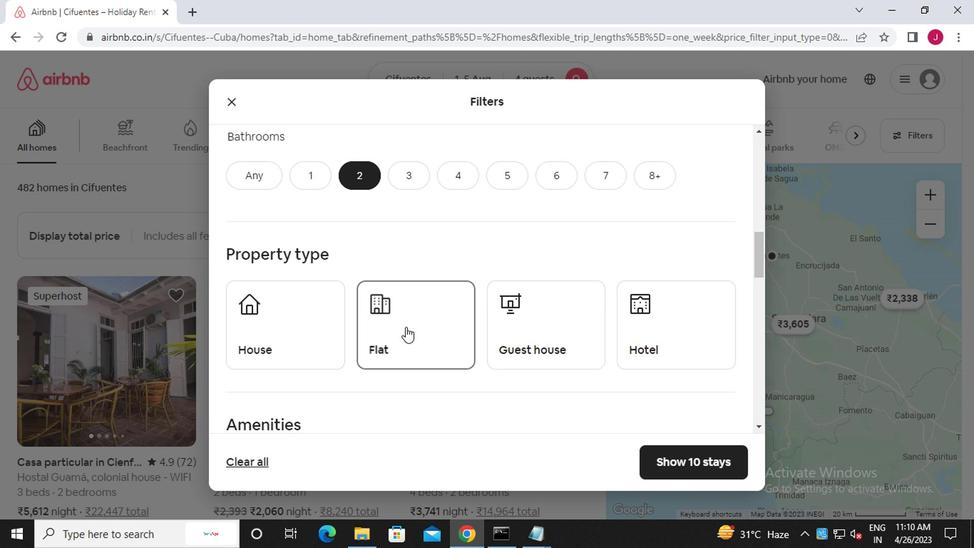 
Action: Mouse pressed left at (520, 333)
Screenshot: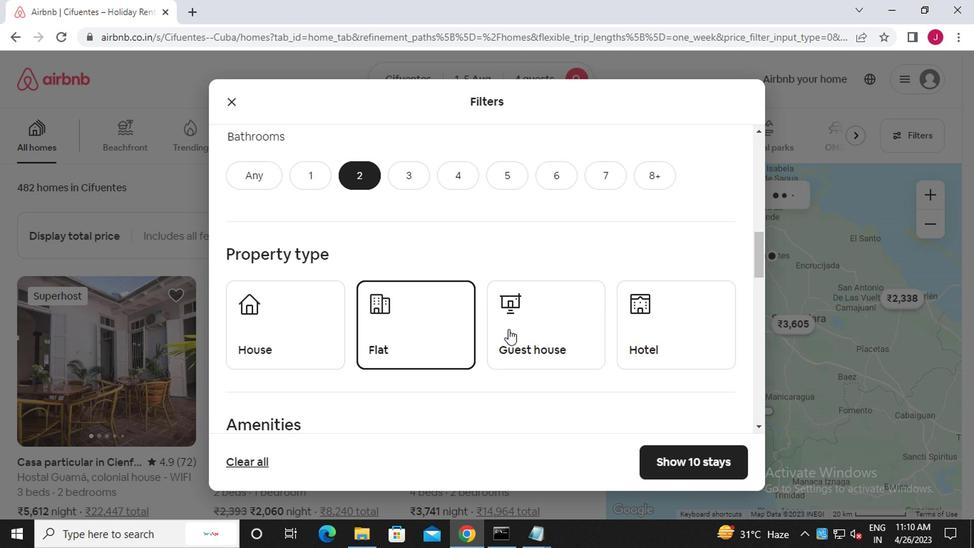
Action: Mouse moved to (632, 338)
Screenshot: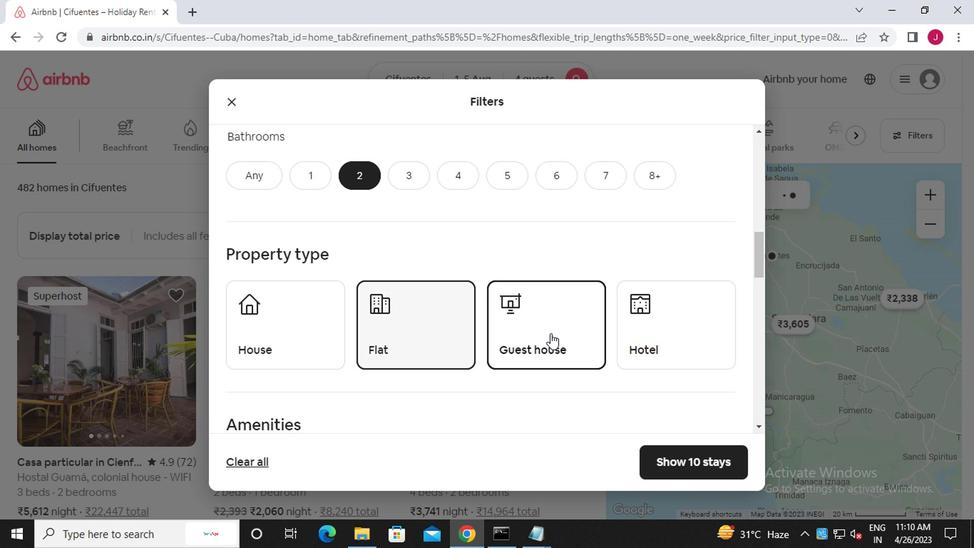 
Action: Mouse pressed left at (632, 338)
Screenshot: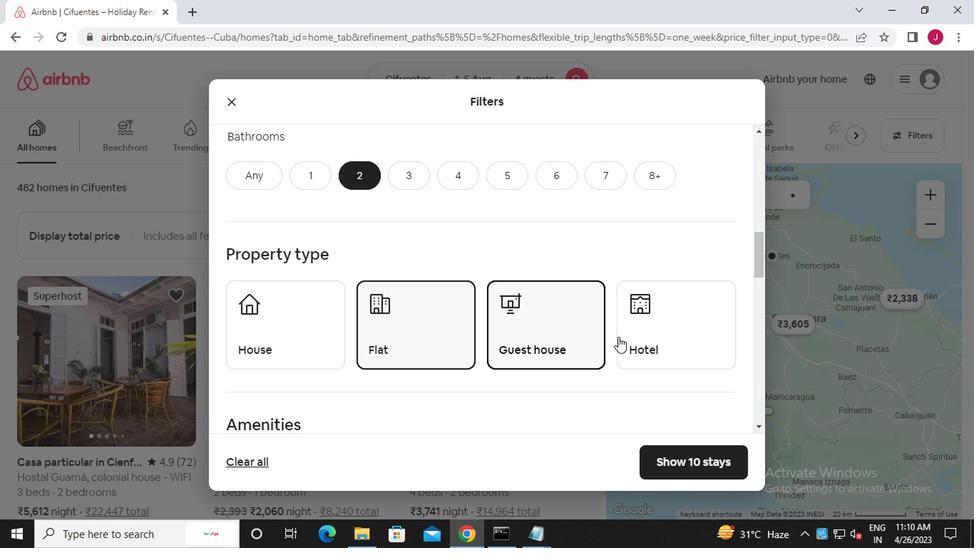 
Action: Mouse moved to (632, 338)
Screenshot: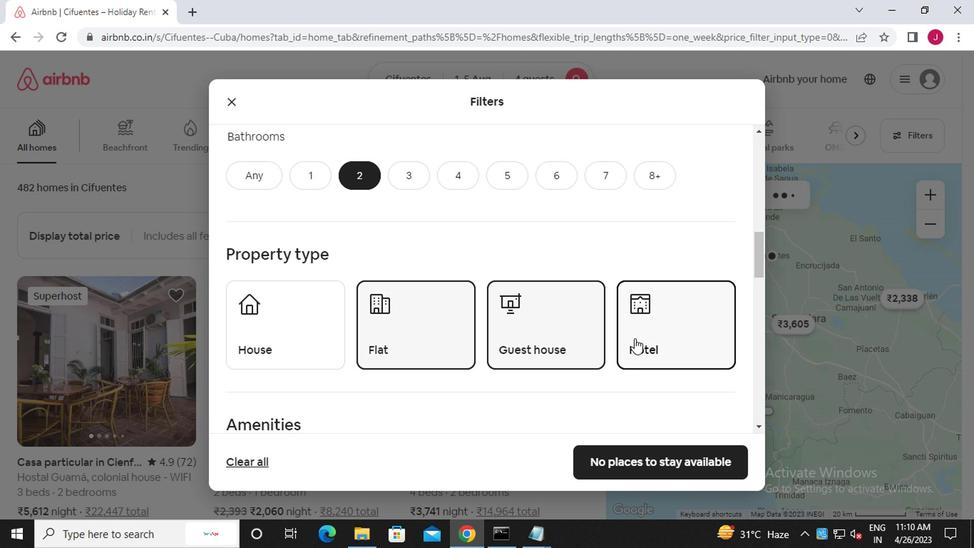
Action: Mouse scrolled (632, 337) with delta (0, -1)
Screenshot: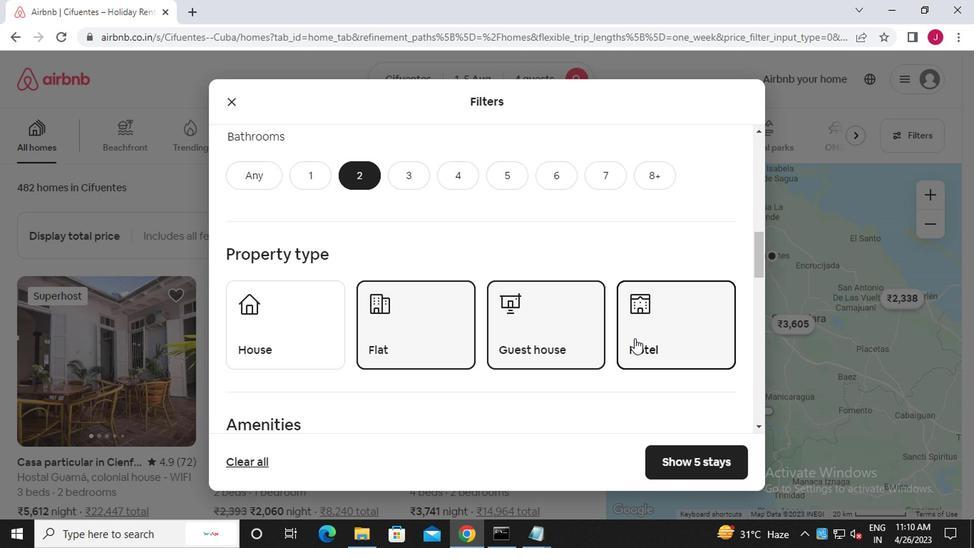 
Action: Mouse scrolled (632, 337) with delta (0, -1)
Screenshot: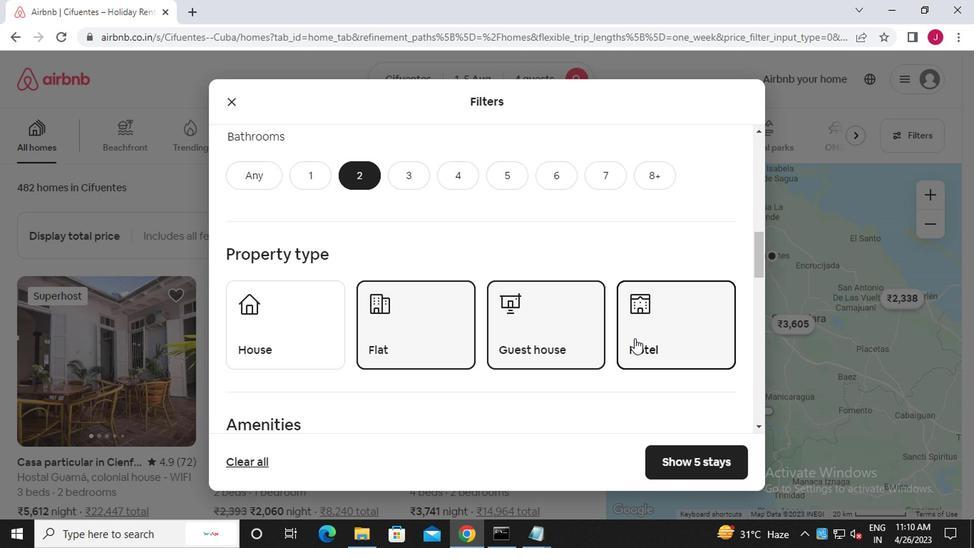 
Action: Mouse scrolled (632, 337) with delta (0, -1)
Screenshot: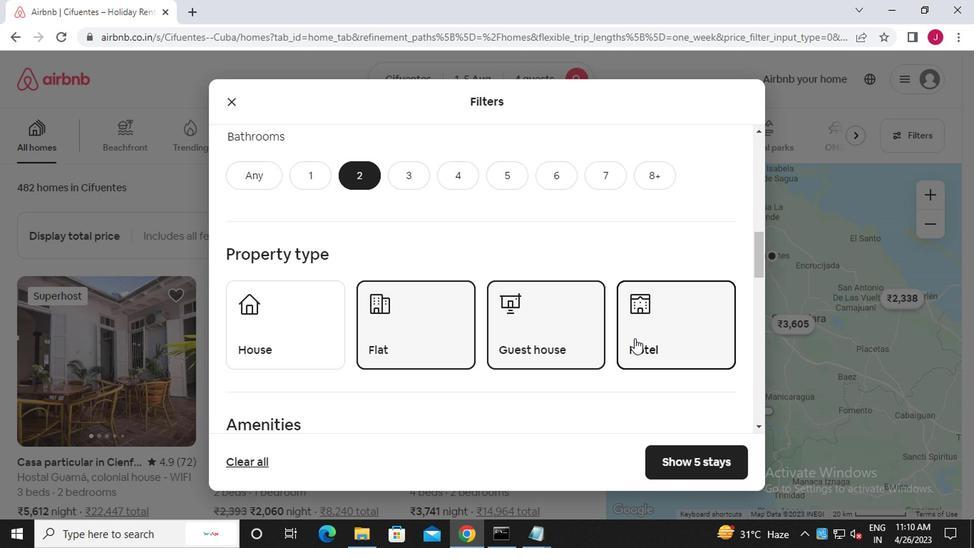 
Action: Mouse scrolled (632, 337) with delta (0, -1)
Screenshot: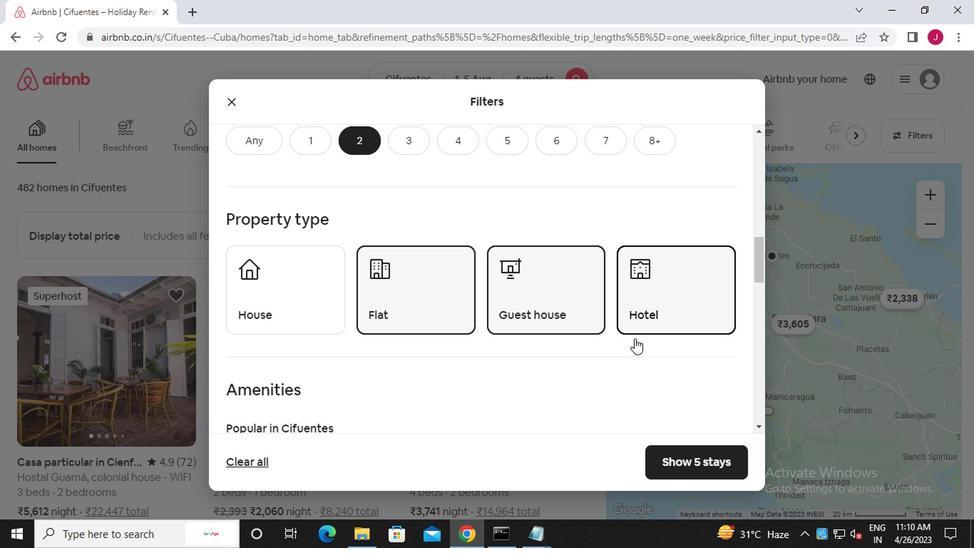 
Action: Mouse scrolled (632, 337) with delta (0, -1)
Screenshot: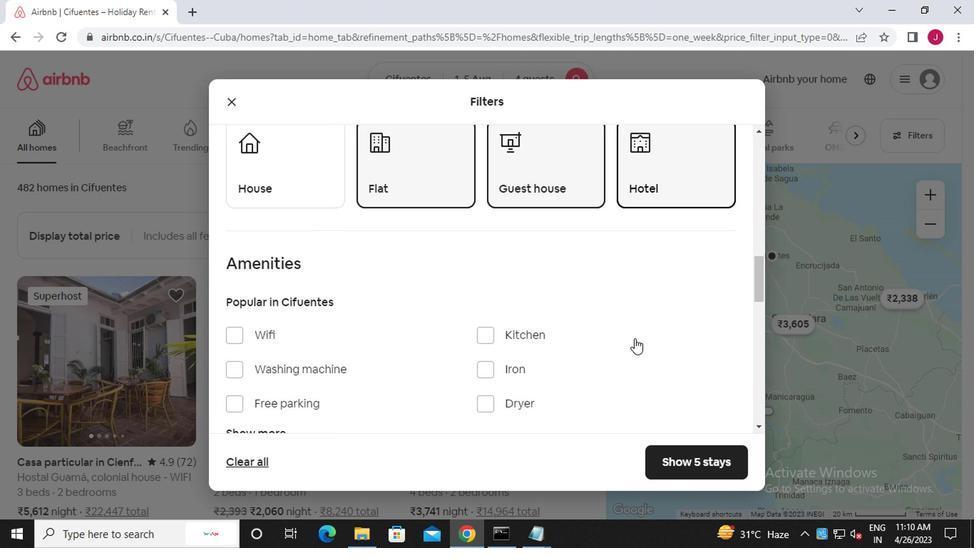 
Action: Mouse moved to (707, 396)
Screenshot: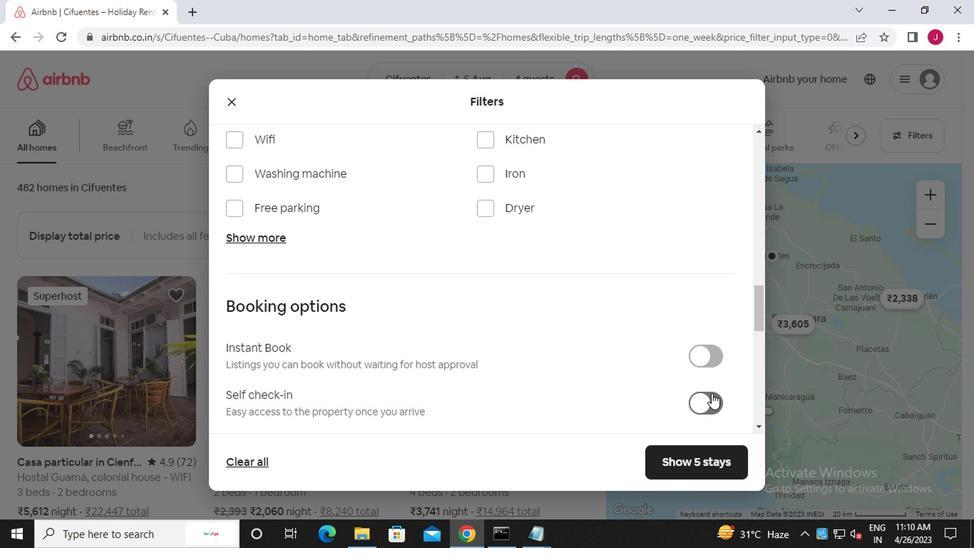 
Action: Mouse pressed left at (707, 396)
Screenshot: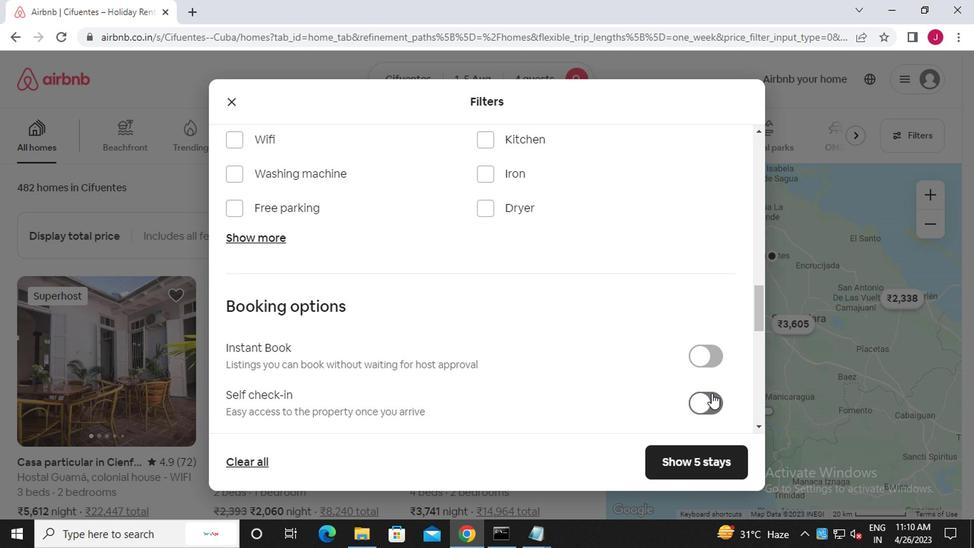
Action: Mouse moved to (533, 369)
Screenshot: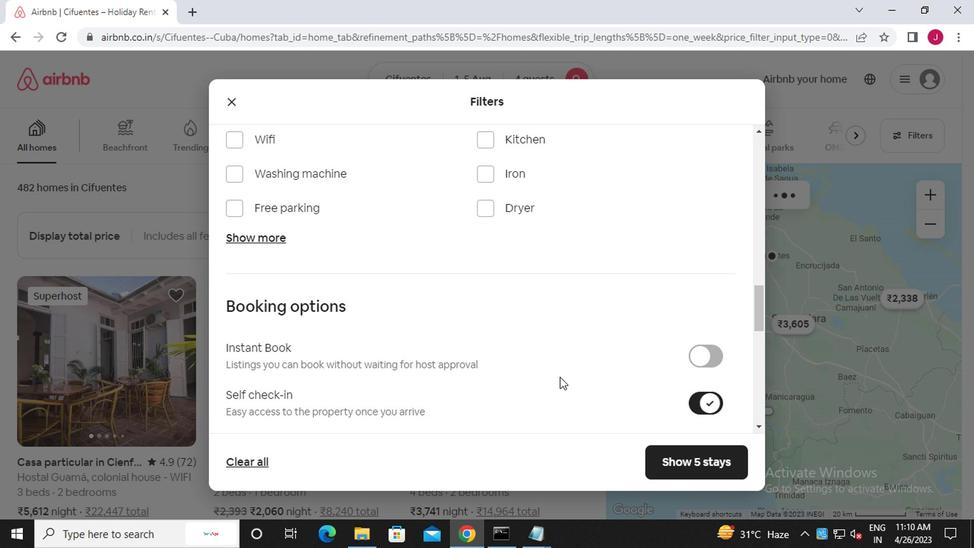 
Action: Mouse scrolled (533, 369) with delta (0, 0)
Screenshot: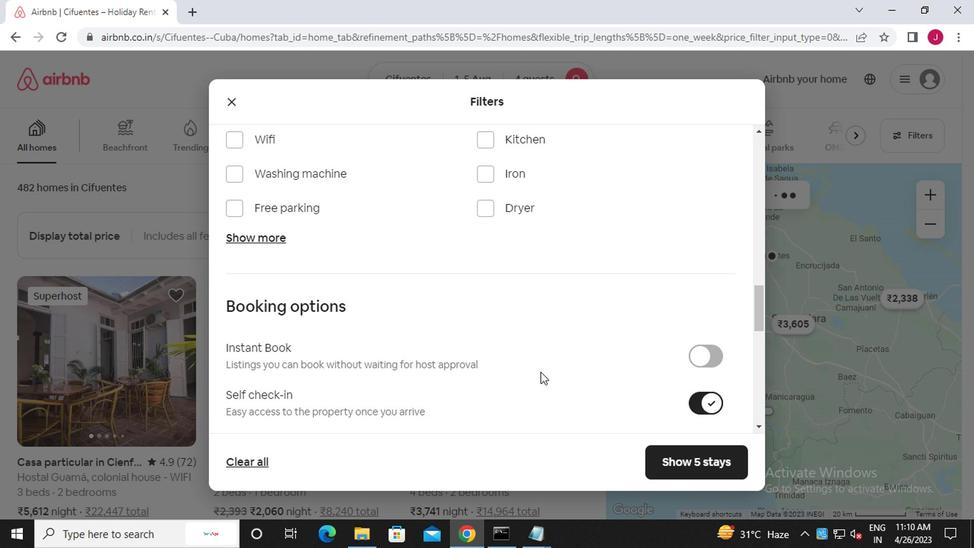 
Action: Mouse scrolled (533, 369) with delta (0, 0)
Screenshot: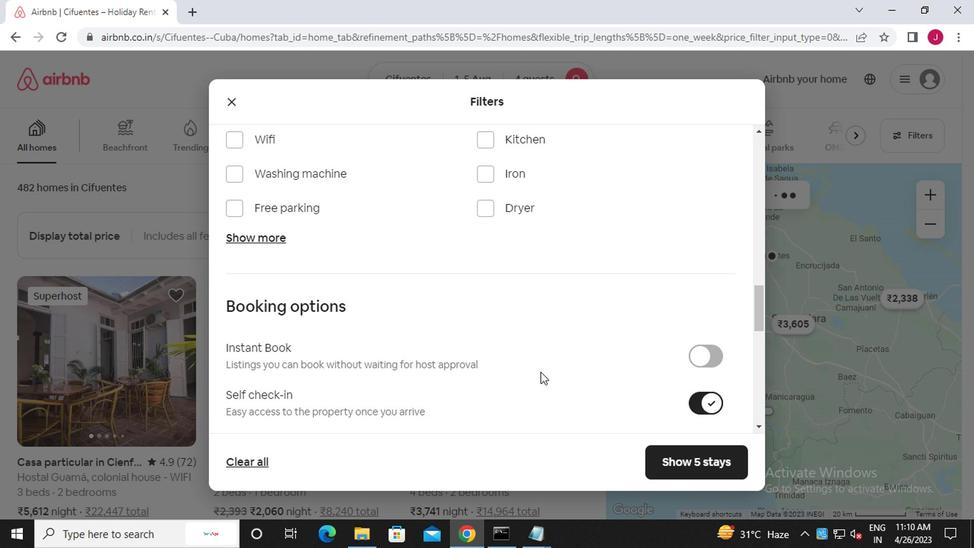 
Action: Mouse scrolled (533, 369) with delta (0, 0)
Screenshot: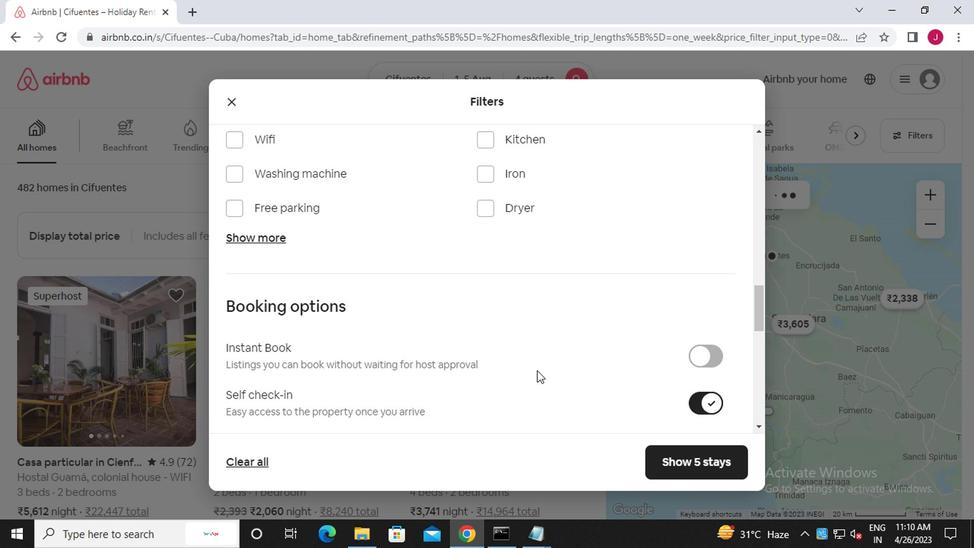 
Action: Mouse scrolled (533, 369) with delta (0, 0)
Screenshot: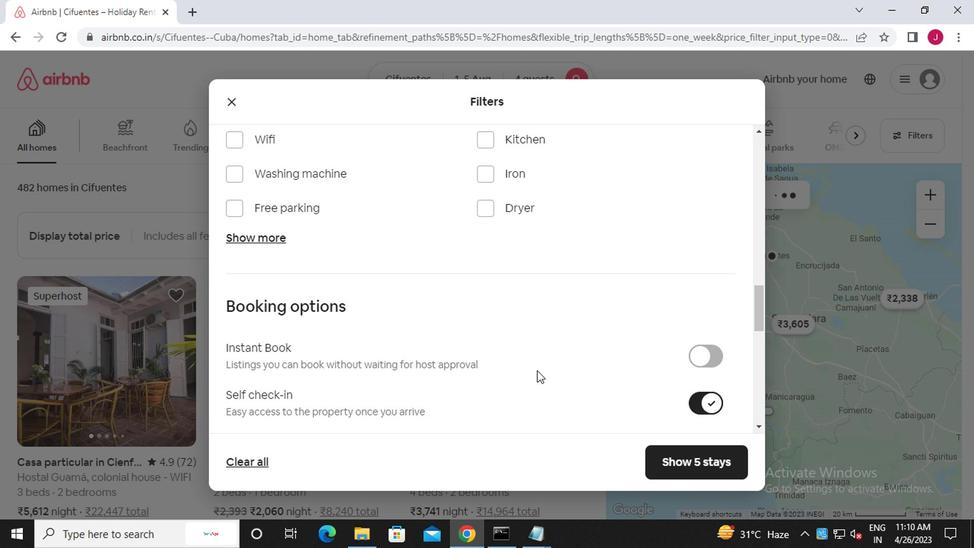 
Action: Mouse scrolled (533, 369) with delta (0, 0)
Screenshot: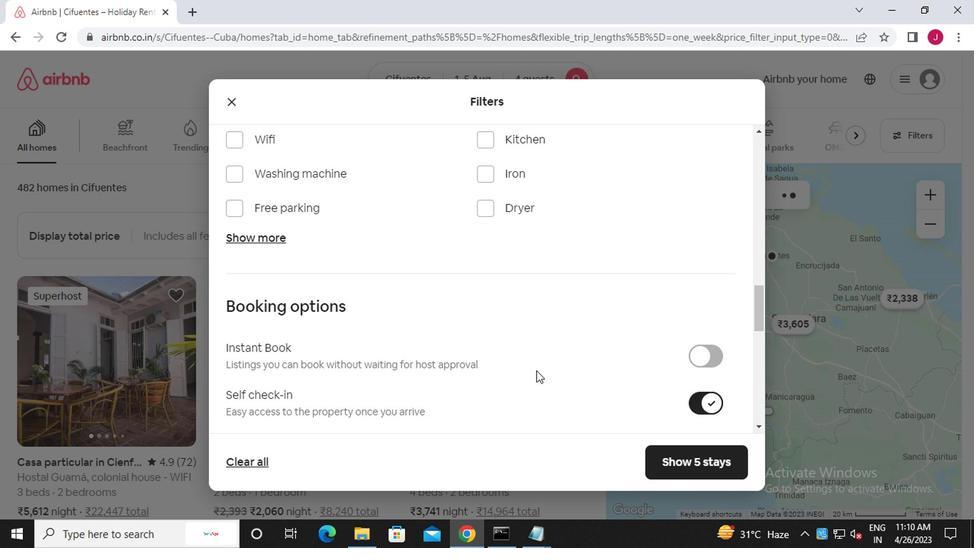 
Action: Mouse scrolled (533, 369) with delta (0, 0)
Screenshot: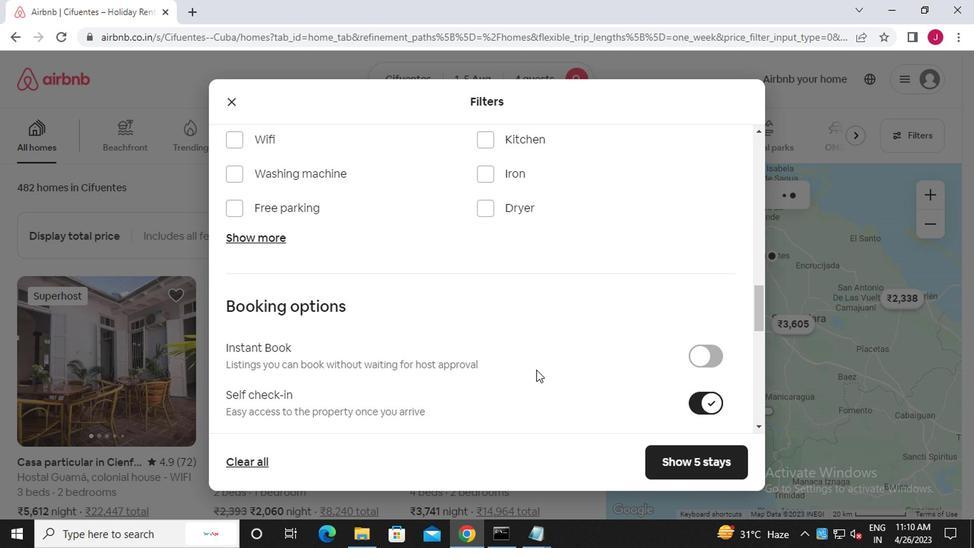 
Action: Mouse scrolled (533, 369) with delta (0, 0)
Screenshot: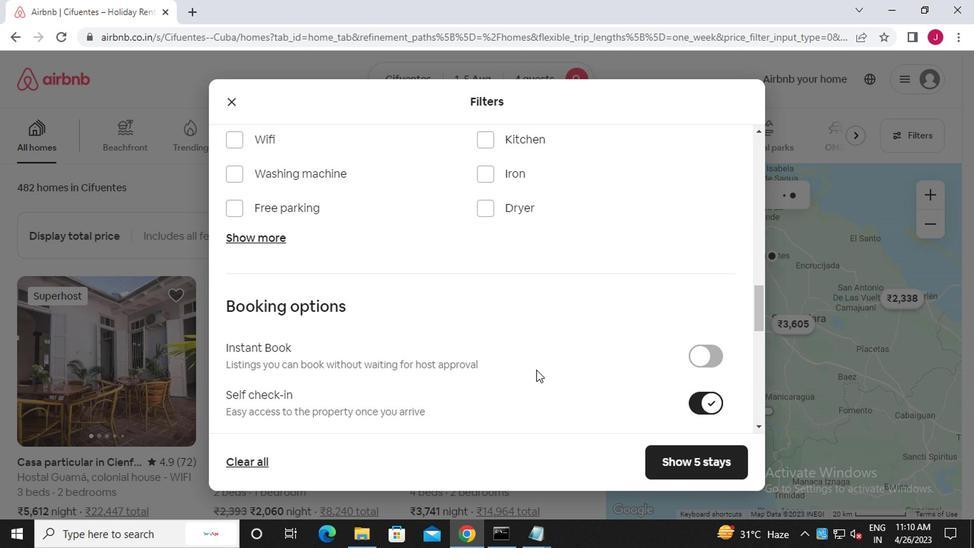 
Action: Mouse moved to (699, 465)
Screenshot: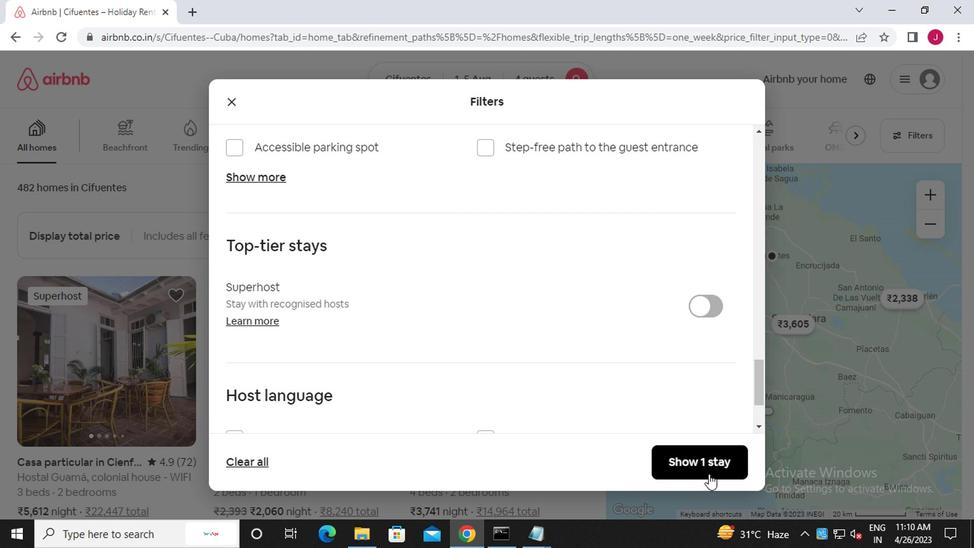 
Action: Mouse pressed left at (699, 465)
Screenshot: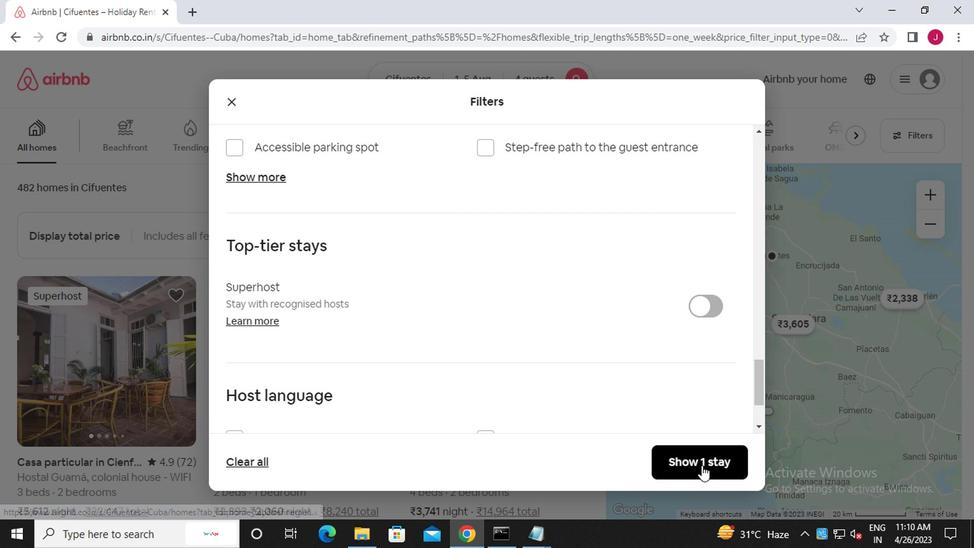 
Action: Mouse moved to (695, 459)
Screenshot: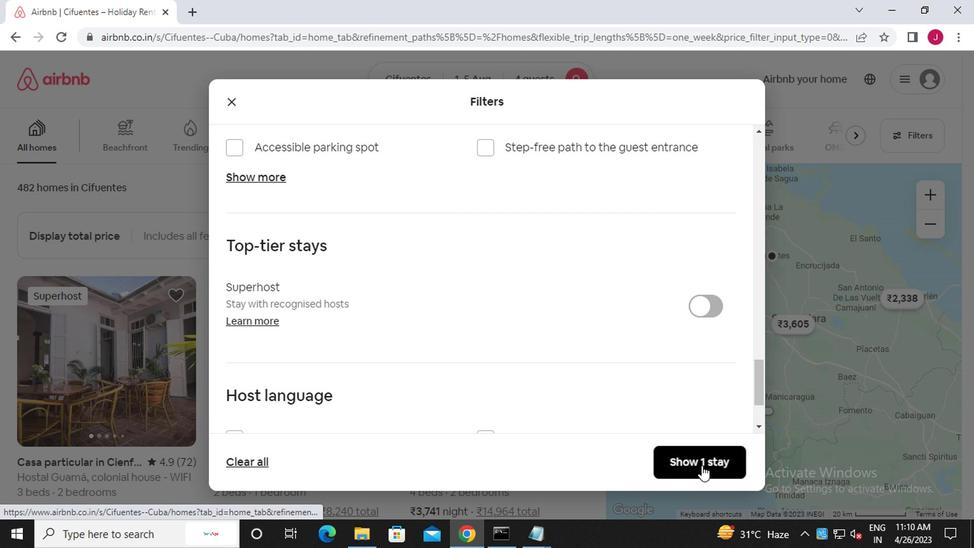 
